 Task: Create a rule from the Routing list, Task moved to a section -> Set Priority in the project AgileDream , set the section as To-Do and set the priority of the task as  High
Action: Mouse moved to (838, 504)
Screenshot: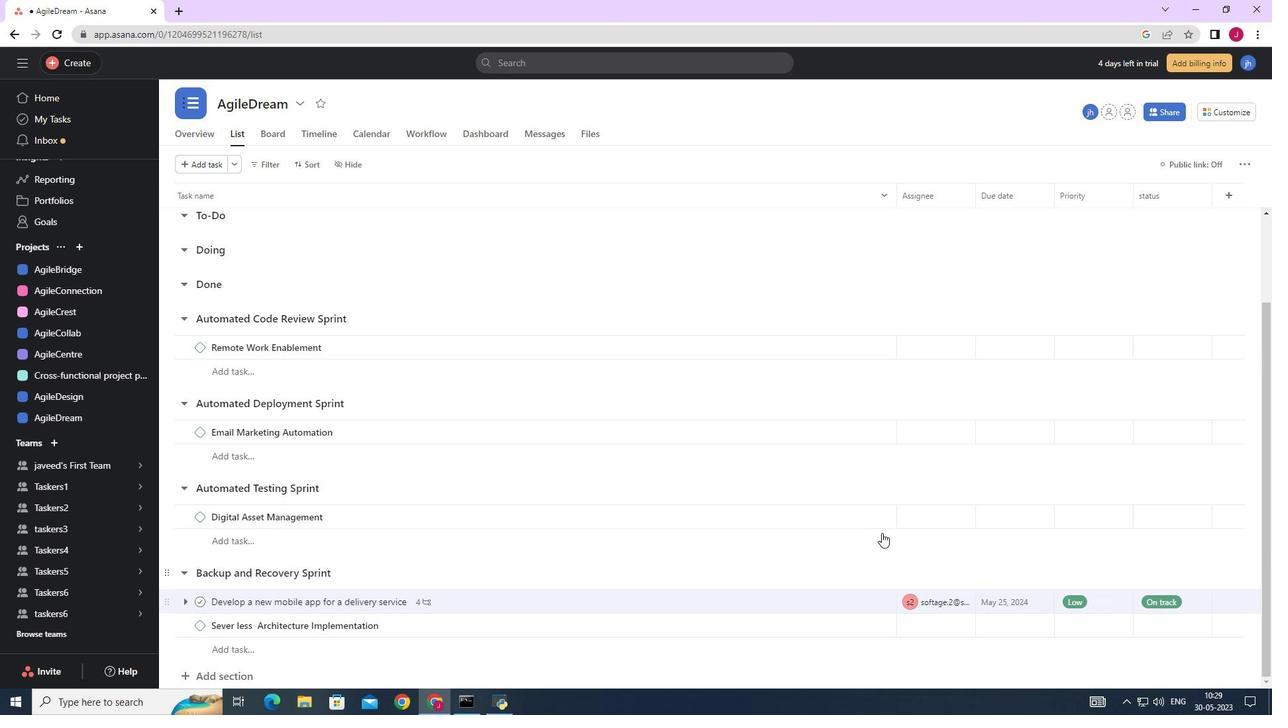 
Action: Mouse scrolled (838, 504) with delta (0, 0)
Screenshot: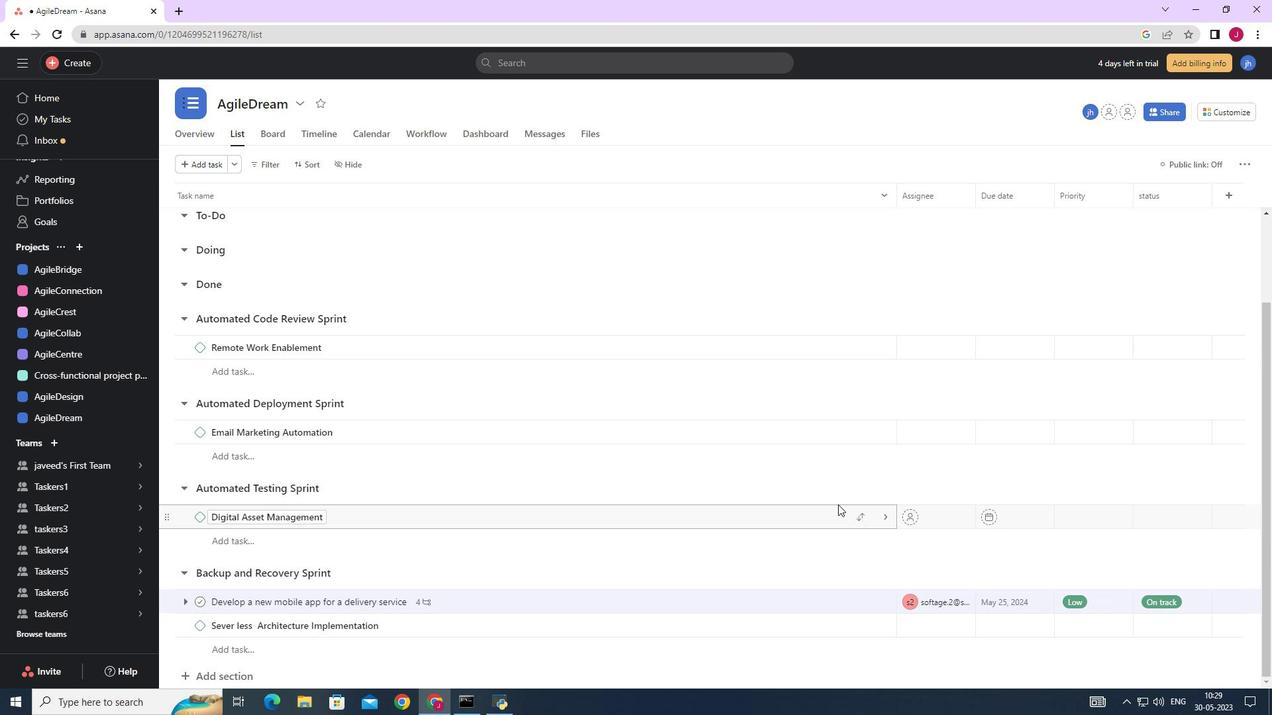 
Action: Mouse scrolled (838, 504) with delta (0, 0)
Screenshot: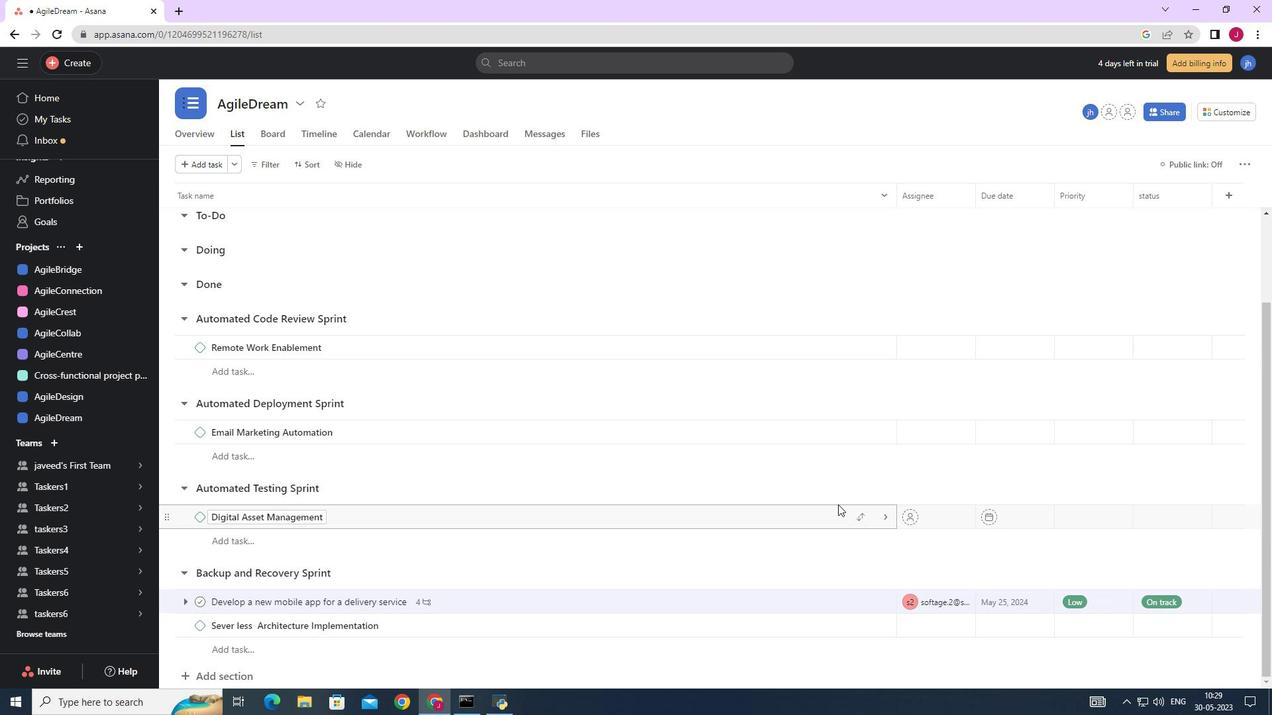 
Action: Mouse scrolled (838, 504) with delta (0, 0)
Screenshot: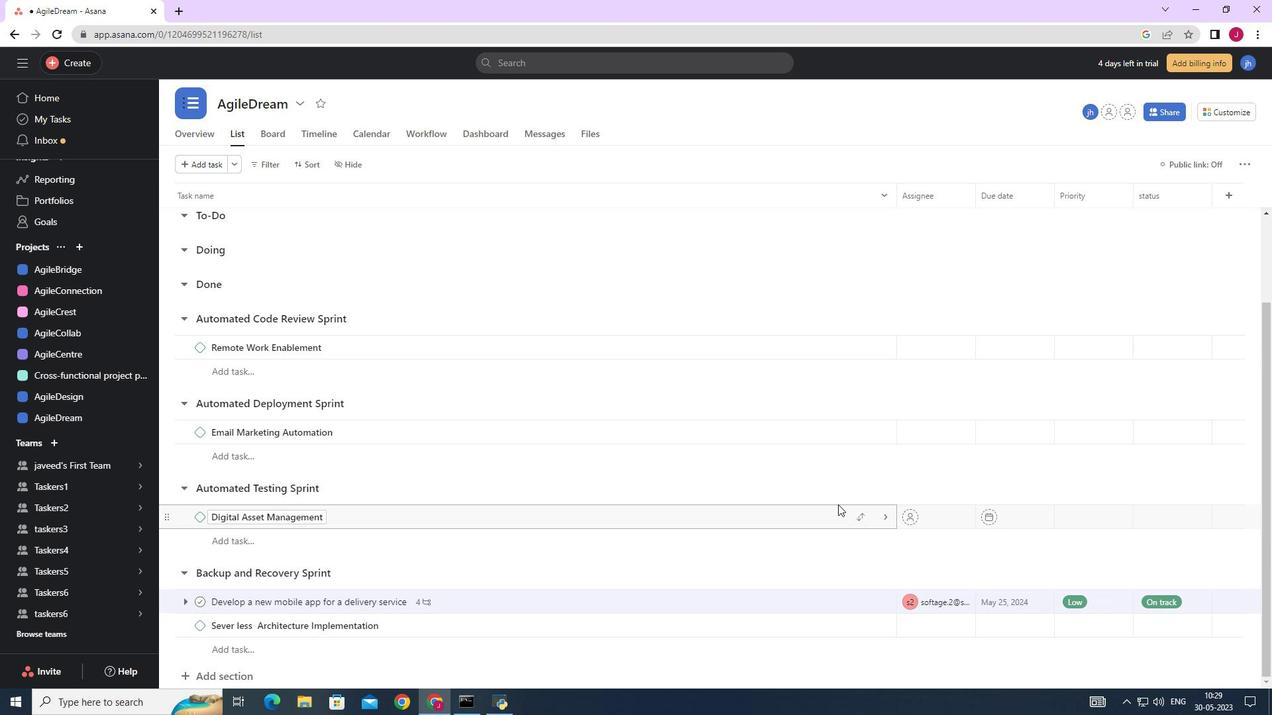 
Action: Mouse scrolled (838, 504) with delta (0, 0)
Screenshot: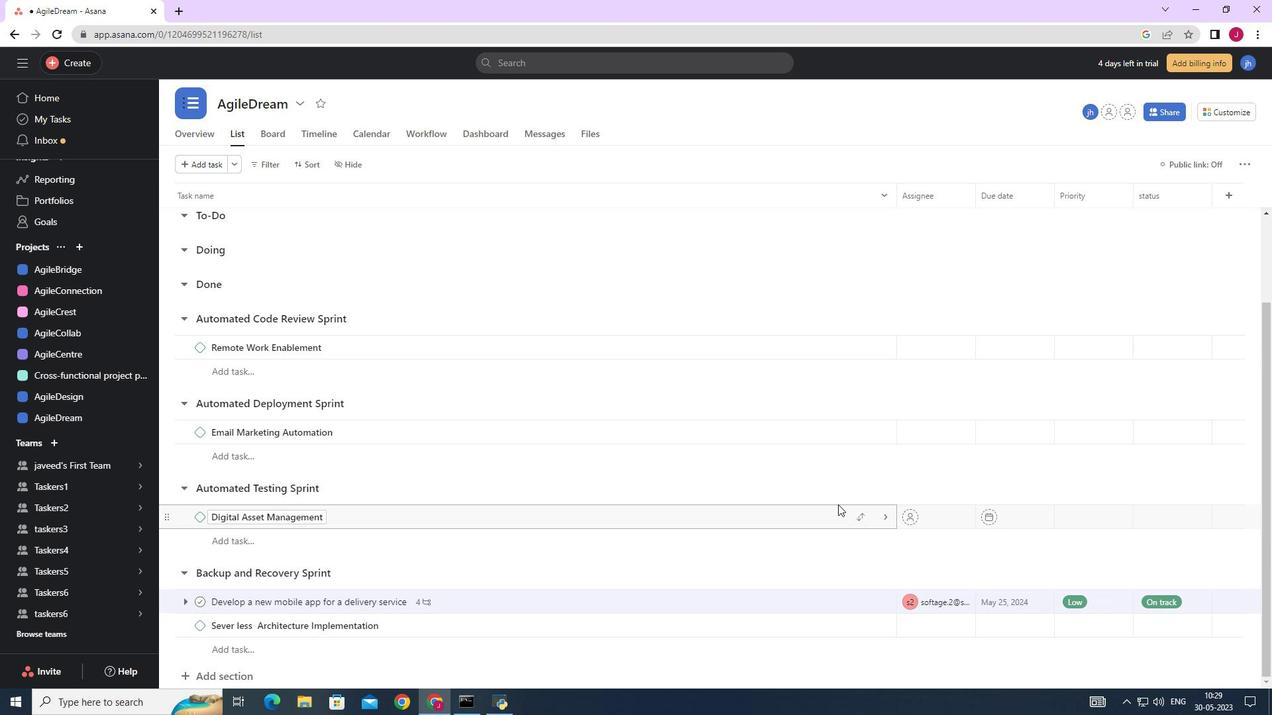 
Action: Mouse scrolled (838, 504) with delta (0, 0)
Screenshot: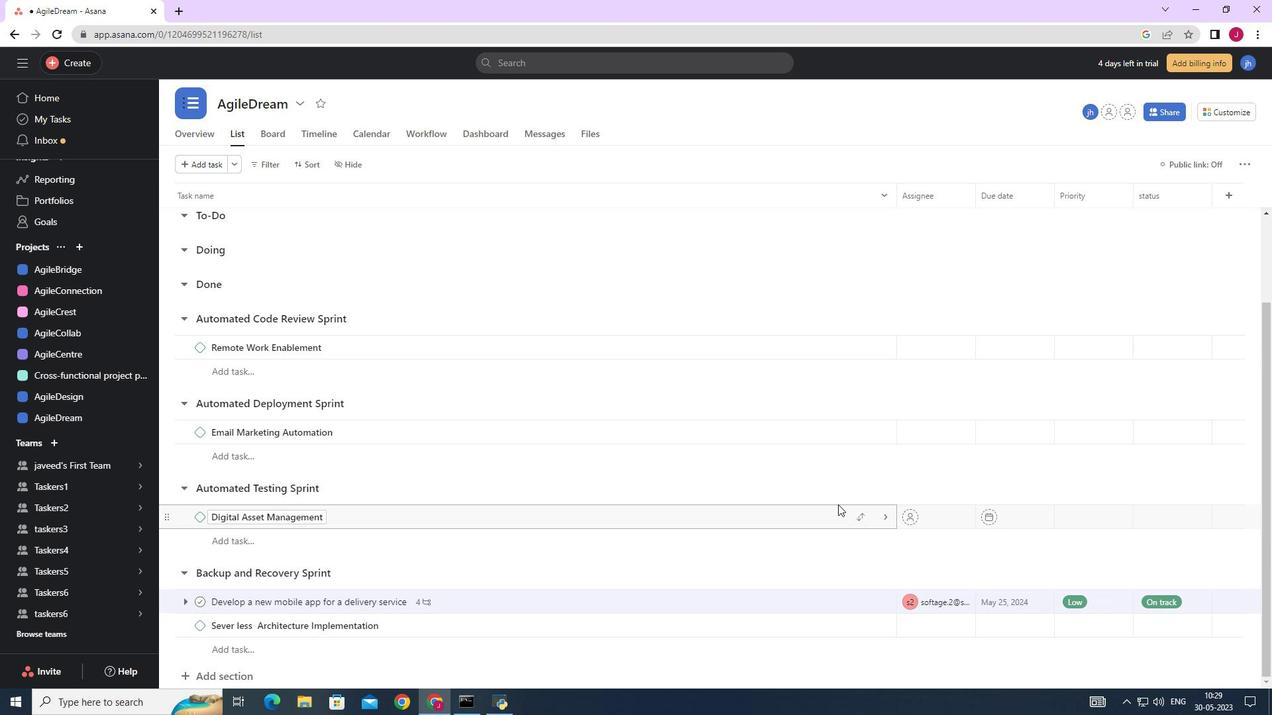 
Action: Mouse scrolled (838, 504) with delta (0, 0)
Screenshot: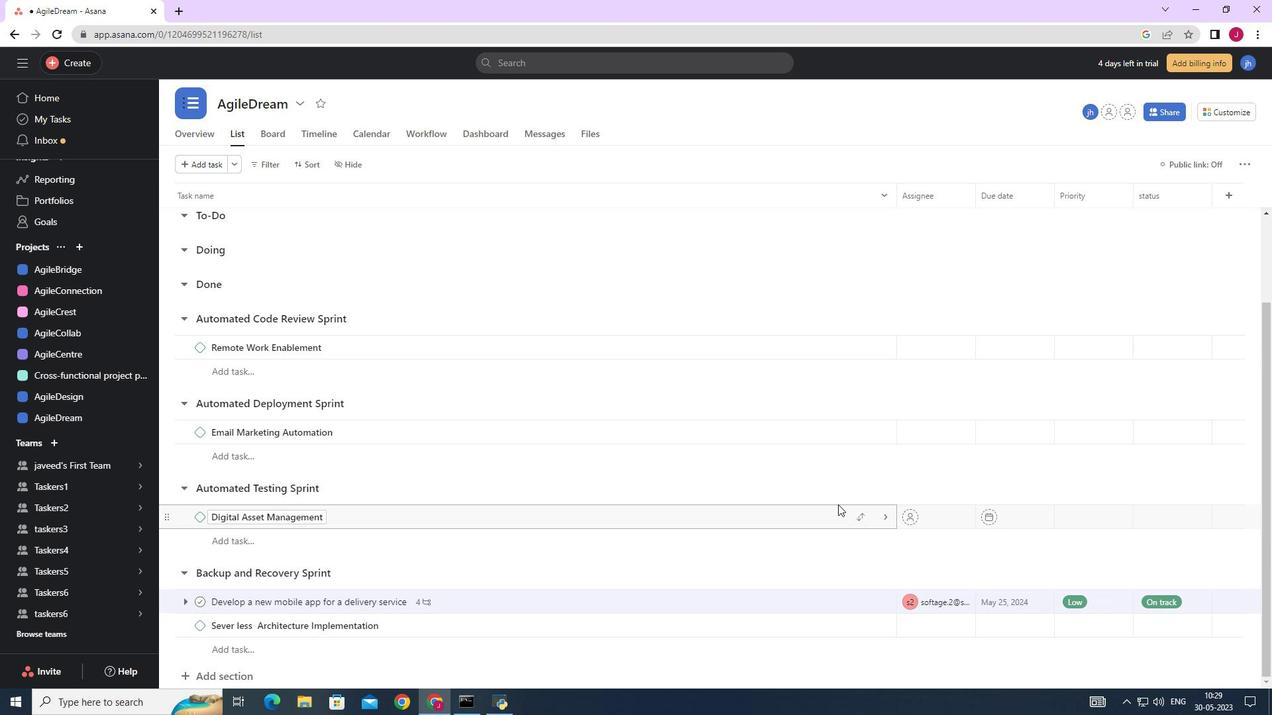
Action: Mouse moved to (1232, 105)
Screenshot: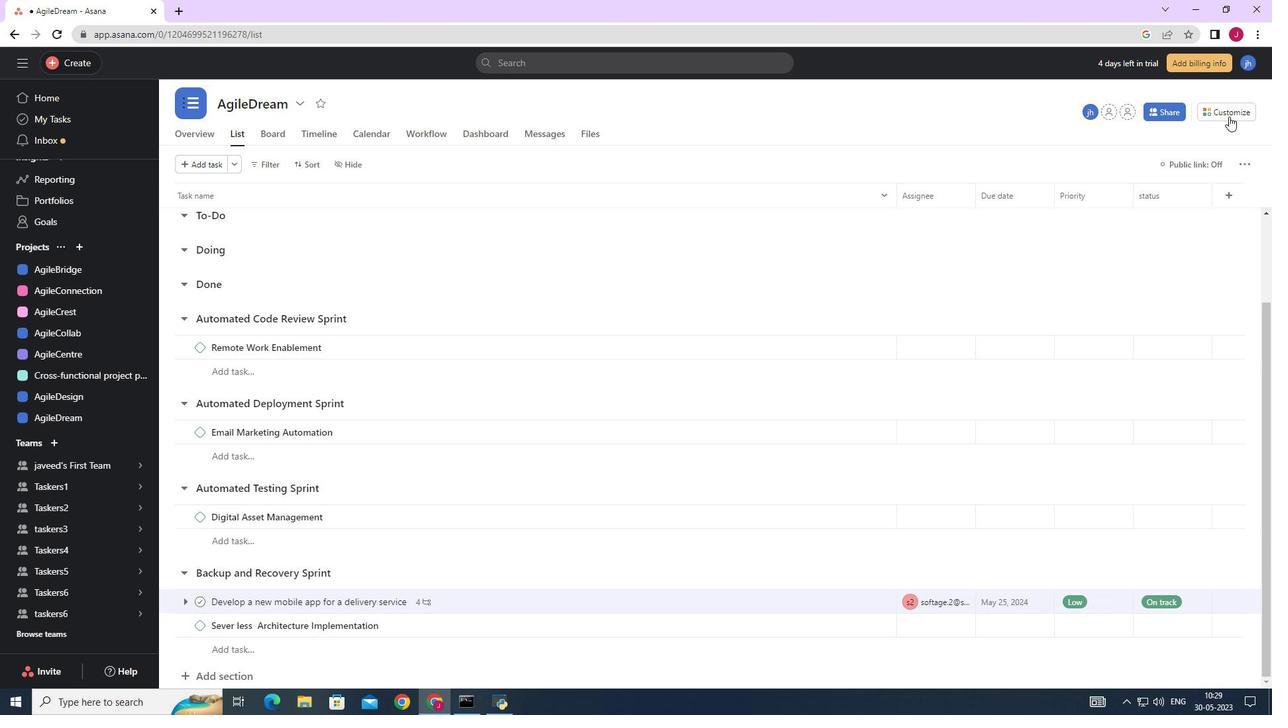 
Action: Mouse pressed left at (1232, 105)
Screenshot: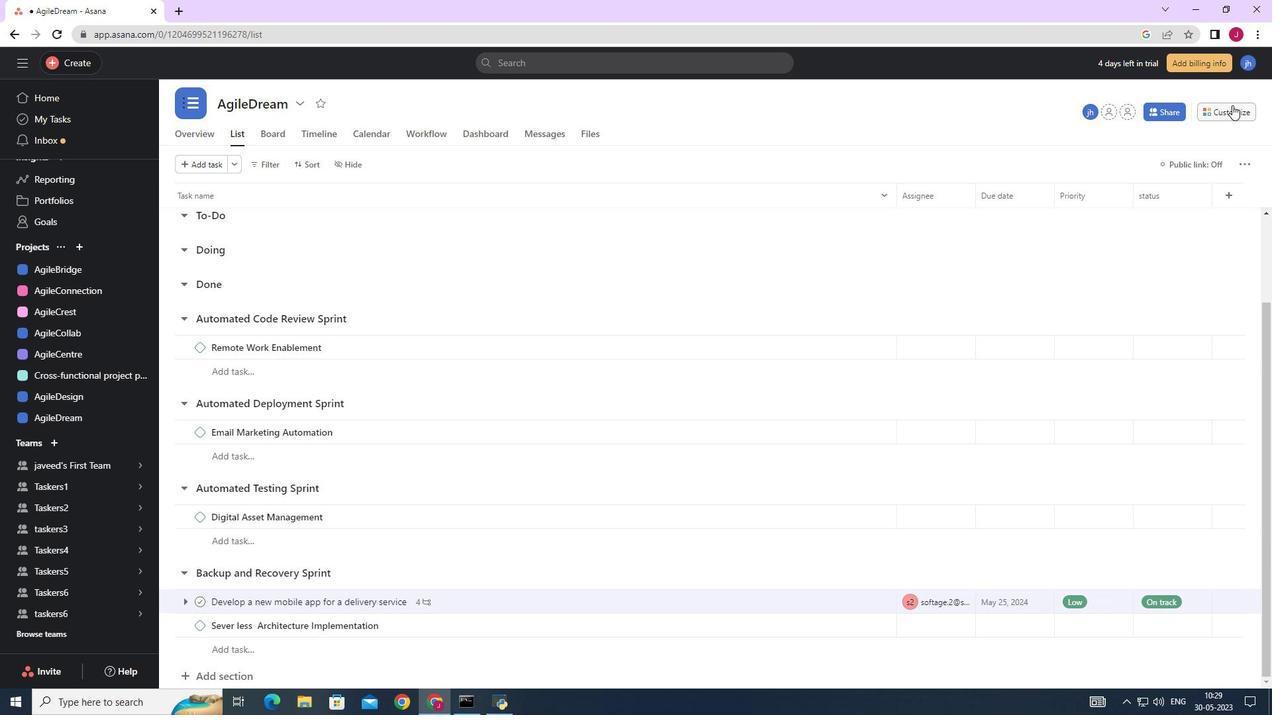 
Action: Mouse moved to (1003, 289)
Screenshot: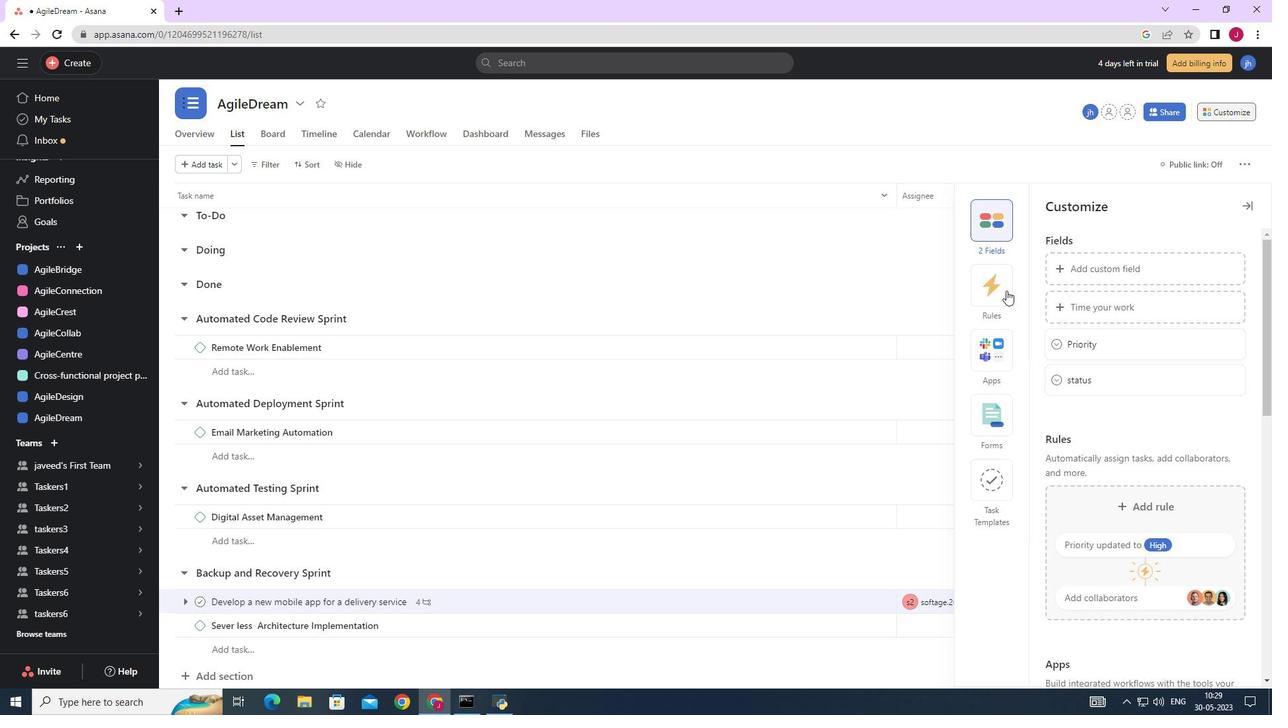 
Action: Mouse pressed left at (1003, 289)
Screenshot: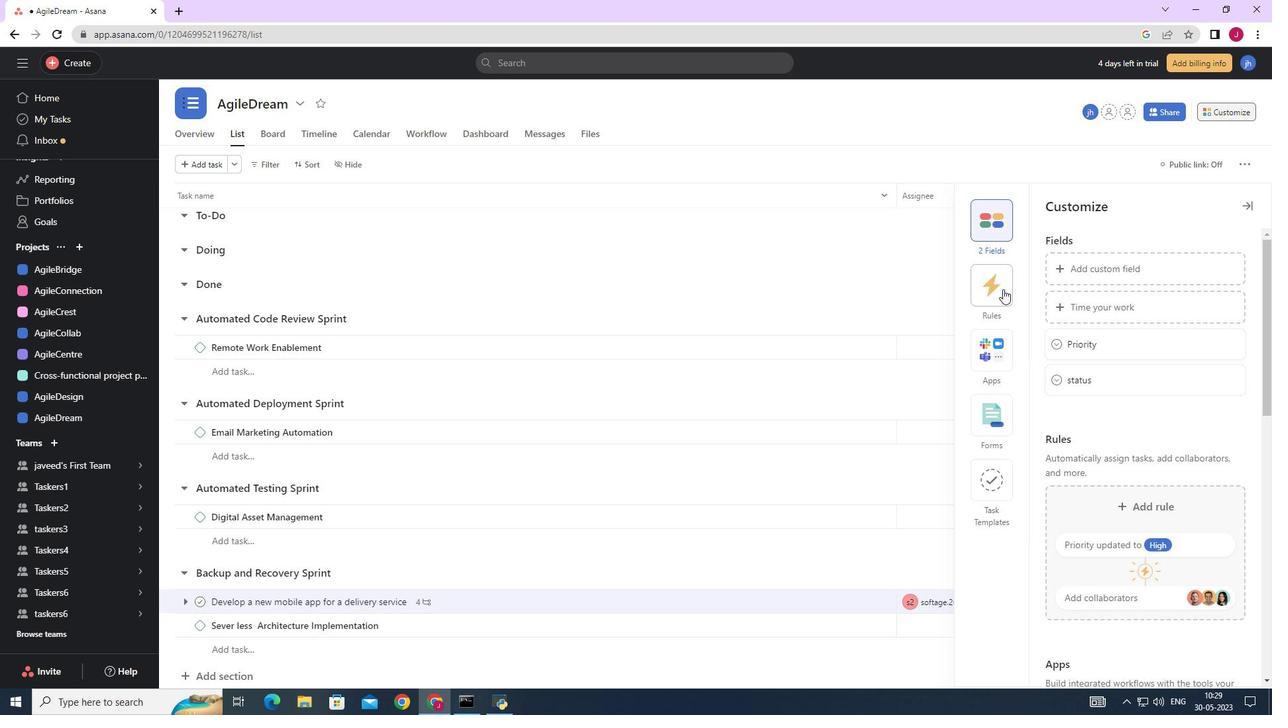 
Action: Mouse moved to (1147, 308)
Screenshot: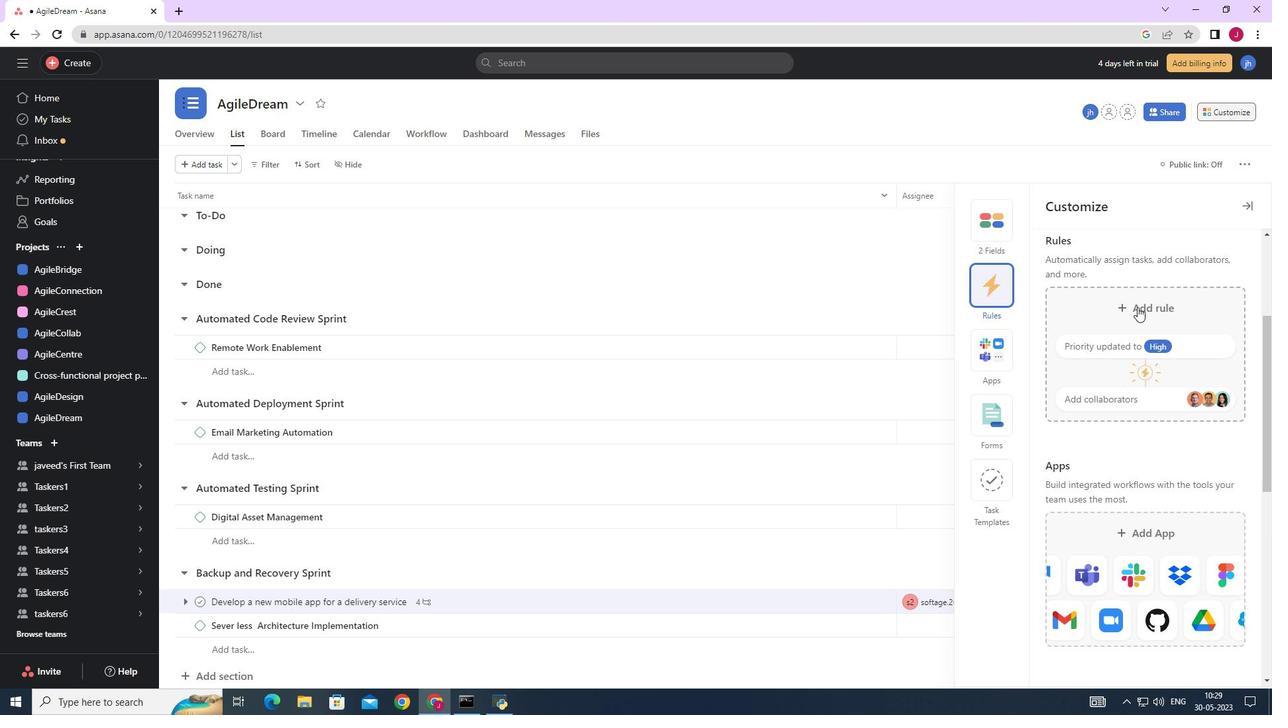 
Action: Mouse pressed left at (1147, 308)
Screenshot: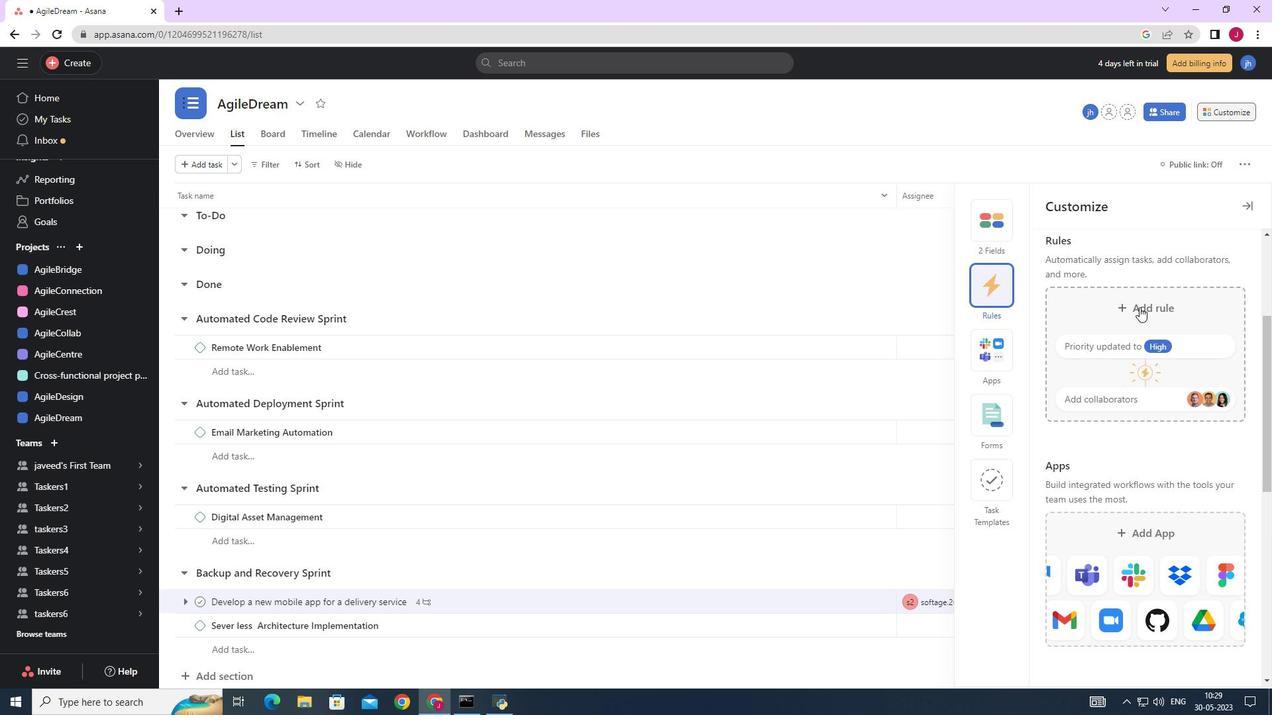 
Action: Mouse moved to (263, 176)
Screenshot: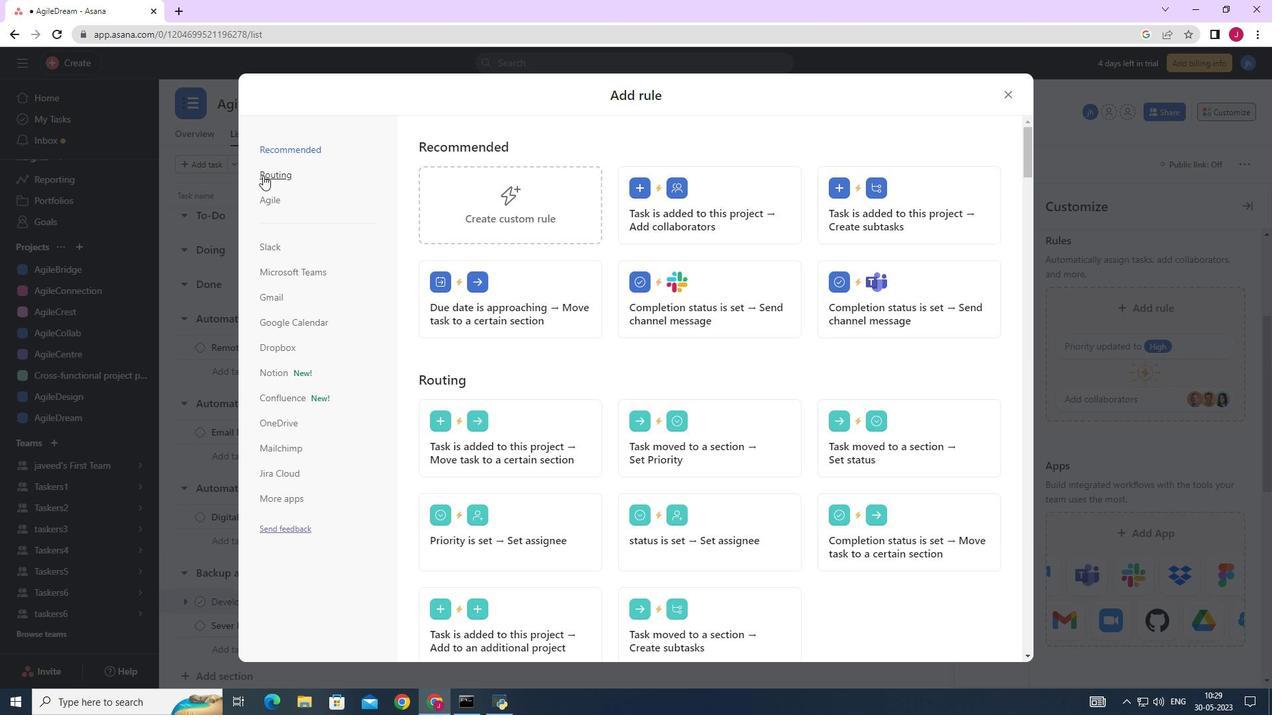 
Action: Mouse pressed left at (263, 176)
Screenshot: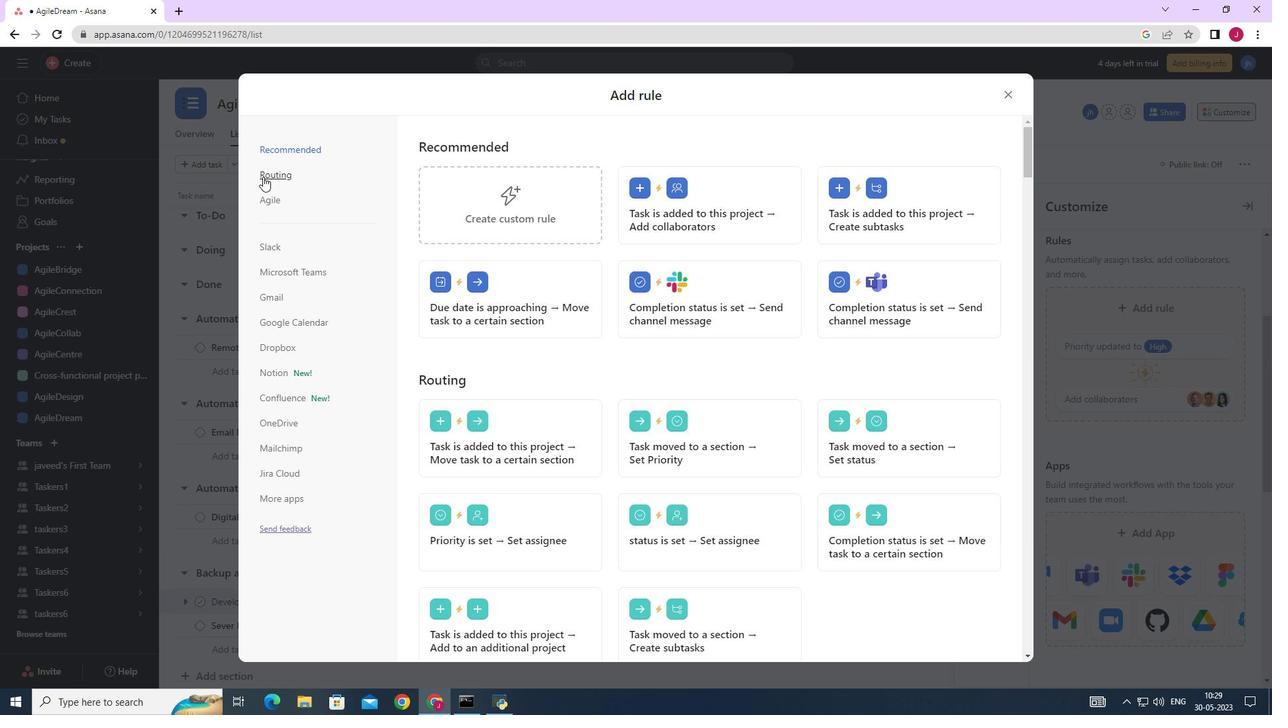 
Action: Mouse moved to (705, 206)
Screenshot: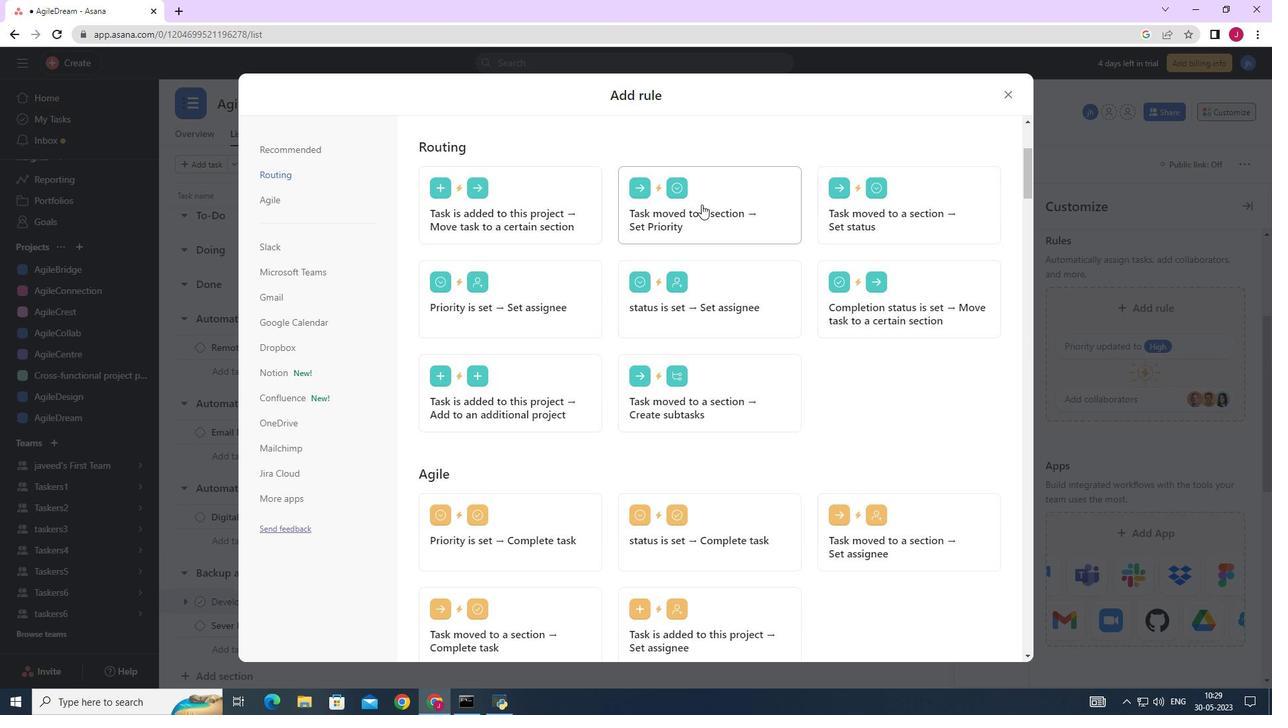
Action: Mouse scrolled (705, 205) with delta (0, 0)
Screenshot: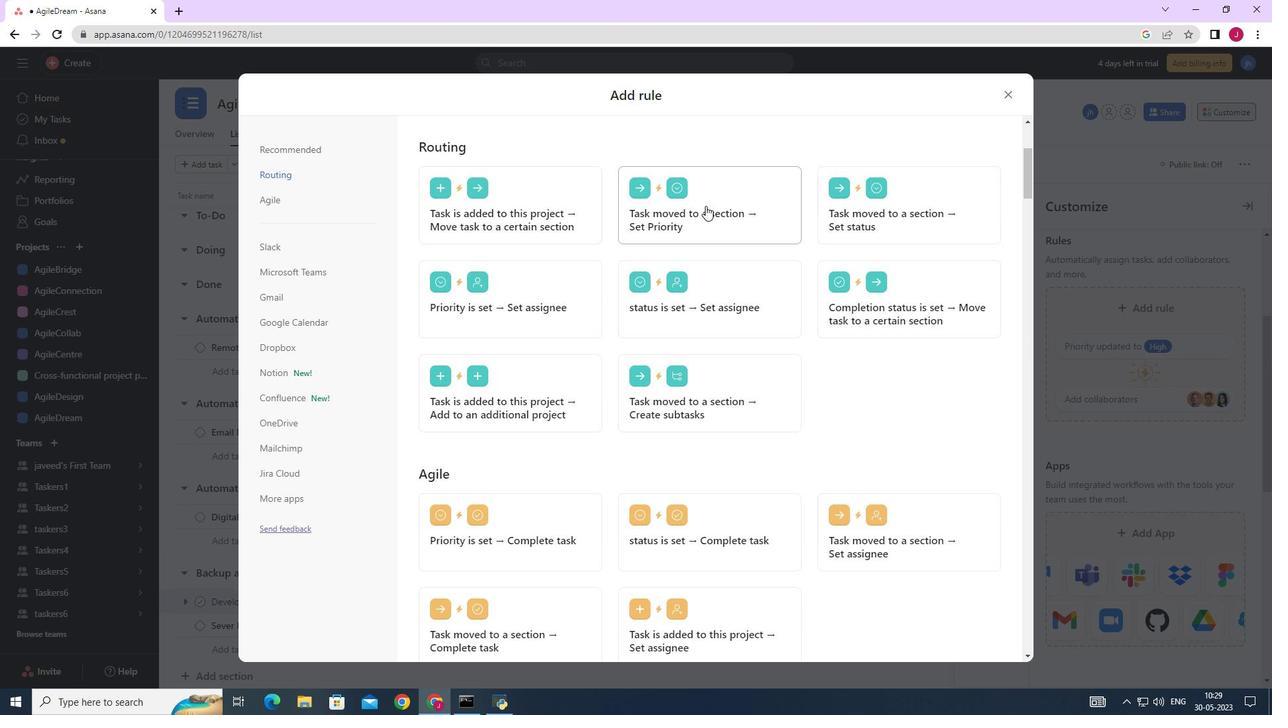 
Action: Mouse scrolled (705, 205) with delta (0, 0)
Screenshot: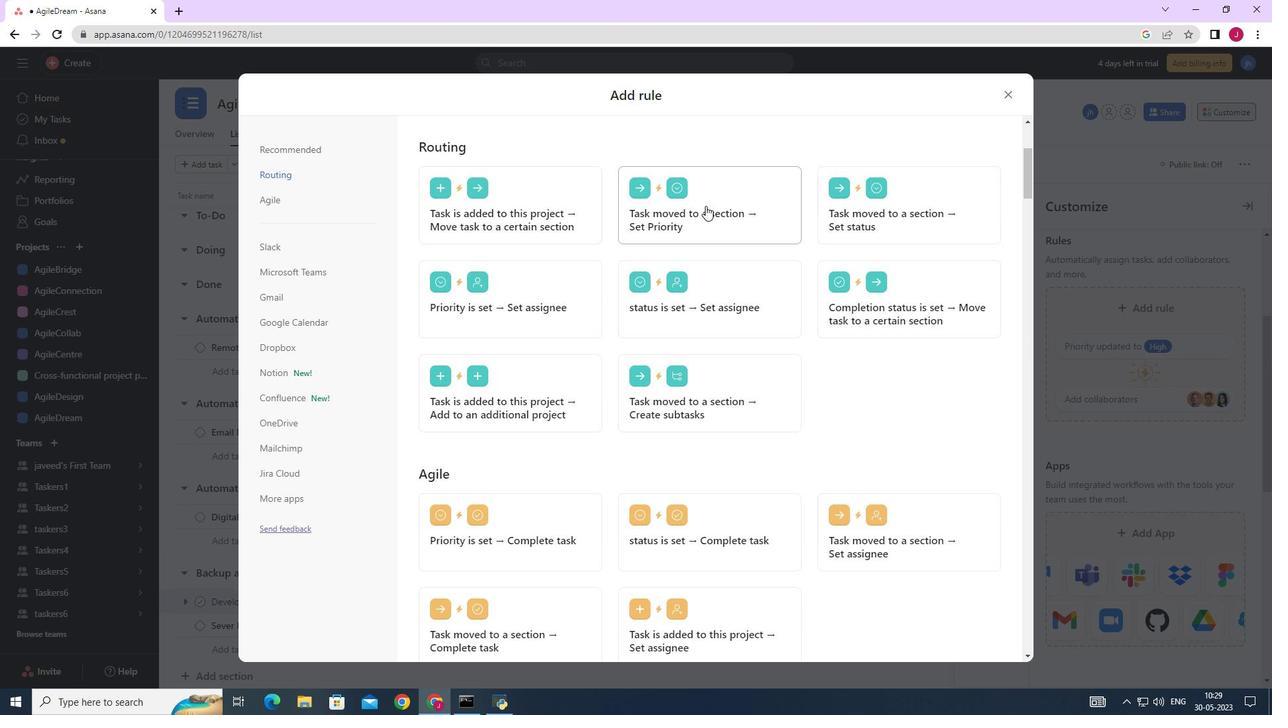 
Action: Mouse scrolled (705, 206) with delta (0, 0)
Screenshot: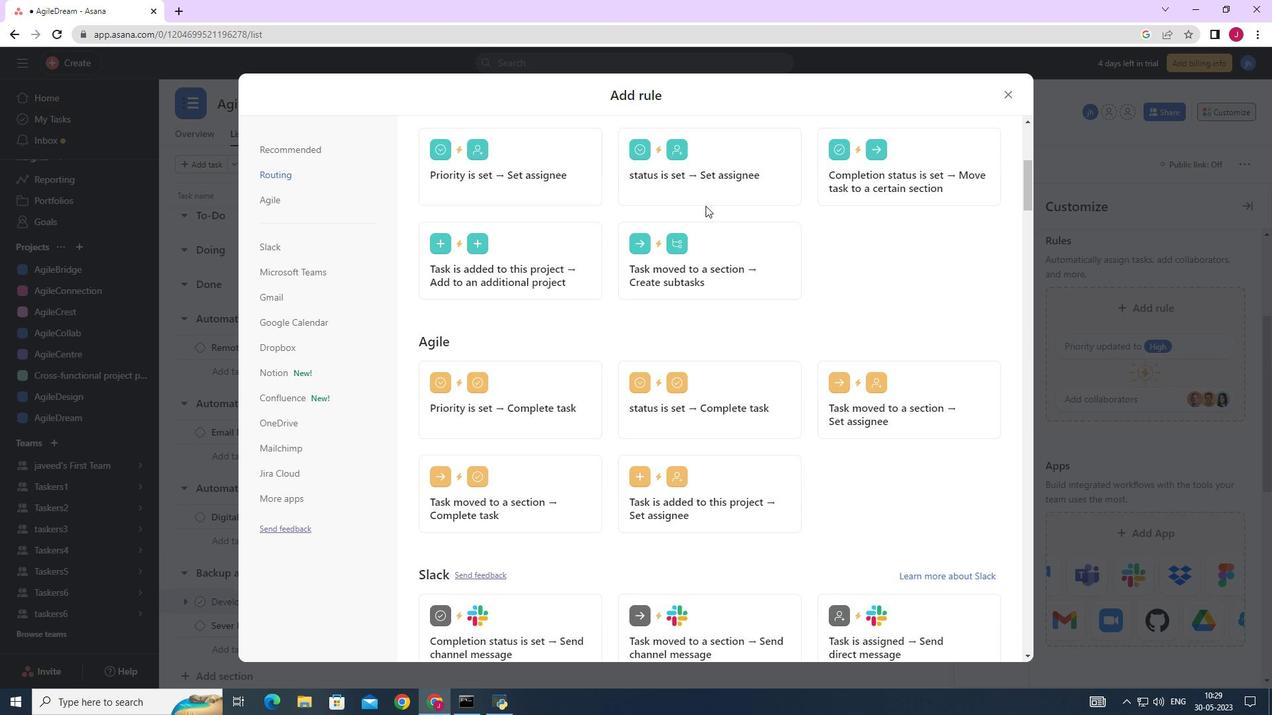 
Action: Mouse moved to (716, 143)
Screenshot: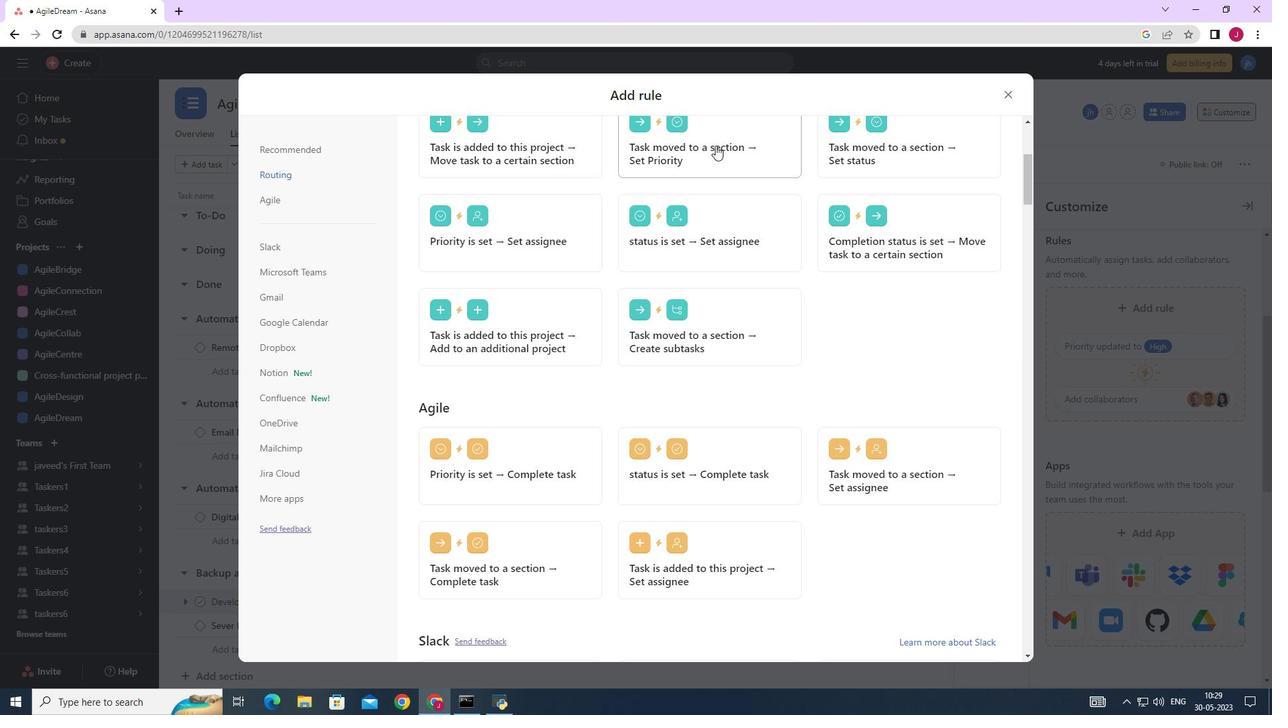 
Action: Mouse pressed left at (716, 143)
Screenshot: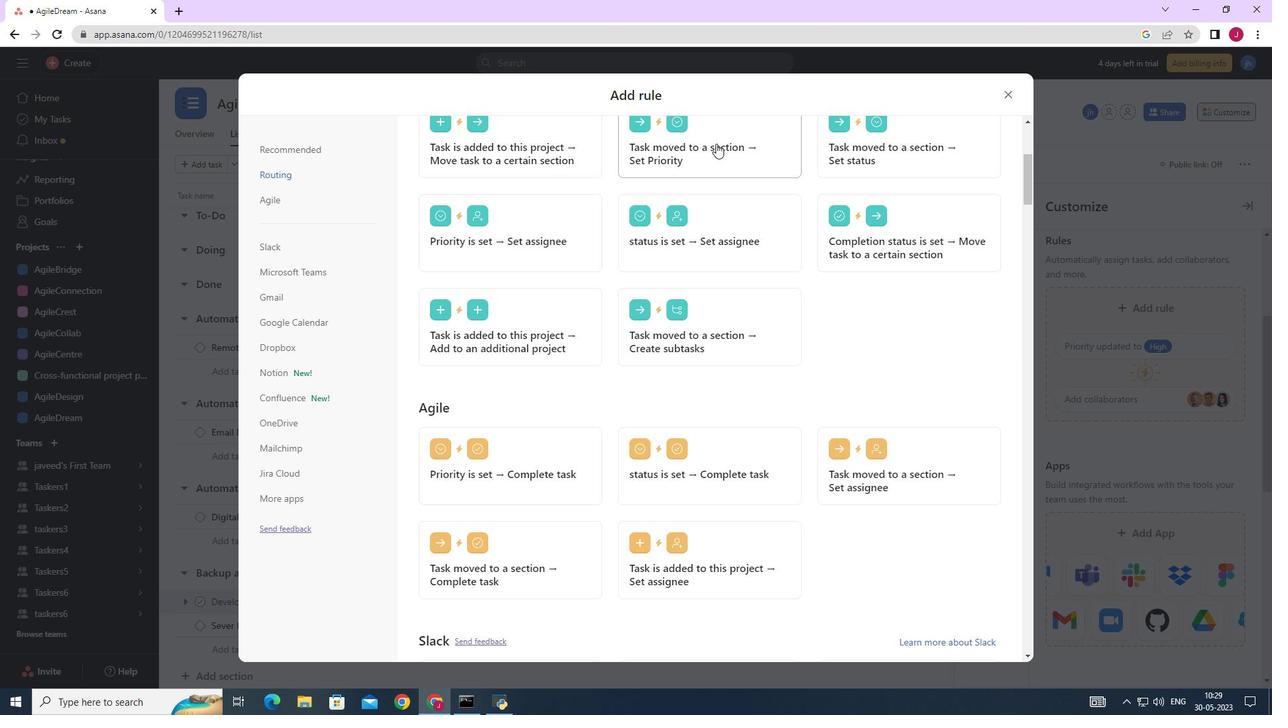 
Action: Mouse moved to (501, 343)
Screenshot: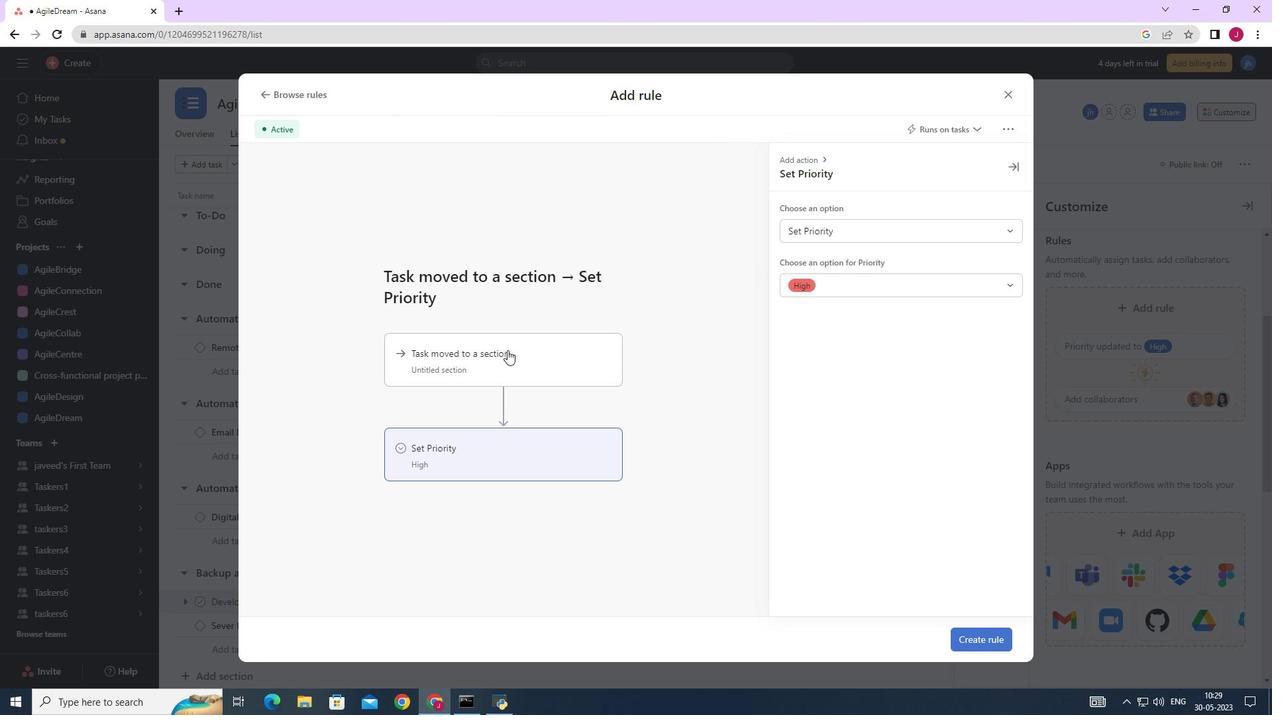 
Action: Mouse pressed left at (501, 343)
Screenshot: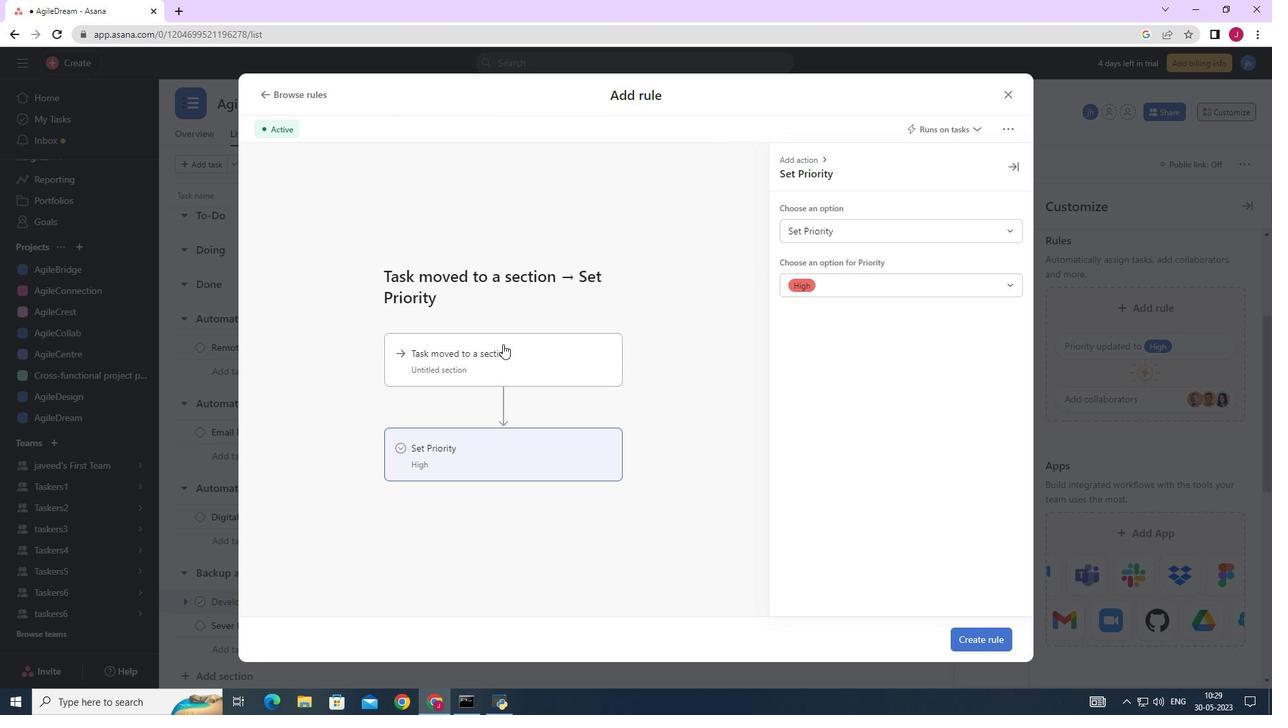 
Action: Mouse moved to (860, 223)
Screenshot: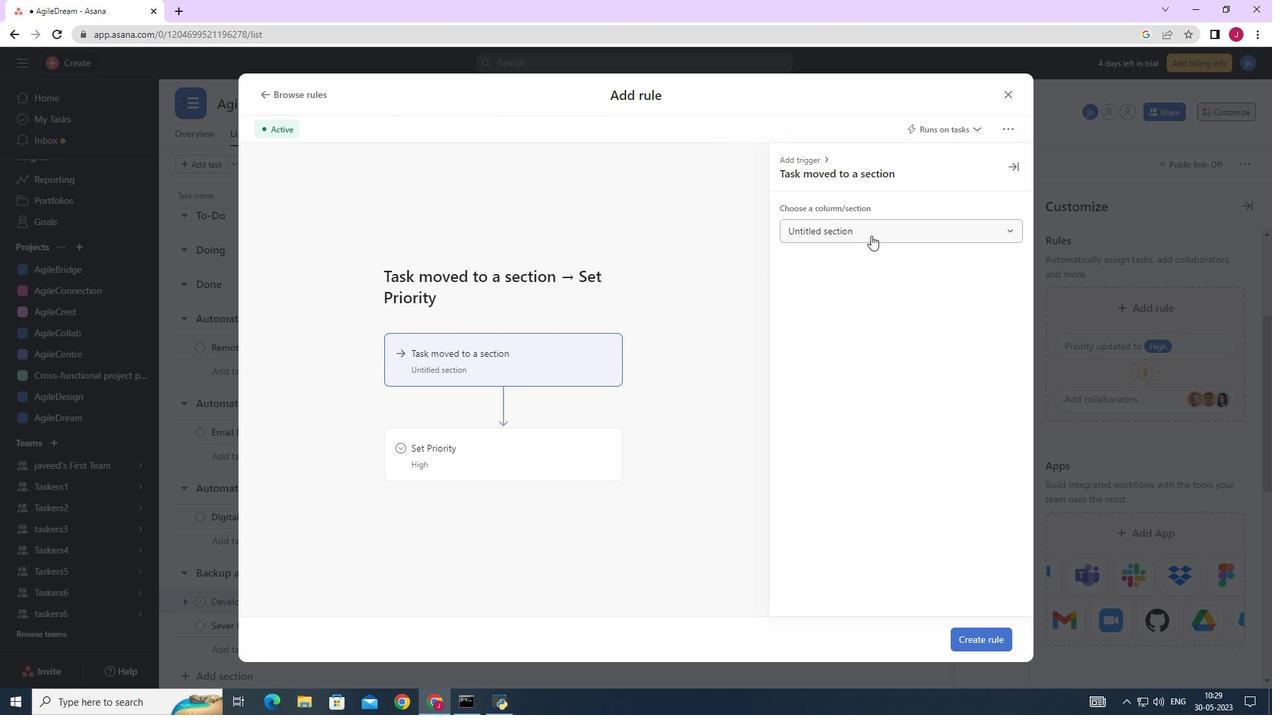 
Action: Mouse pressed left at (860, 223)
Screenshot: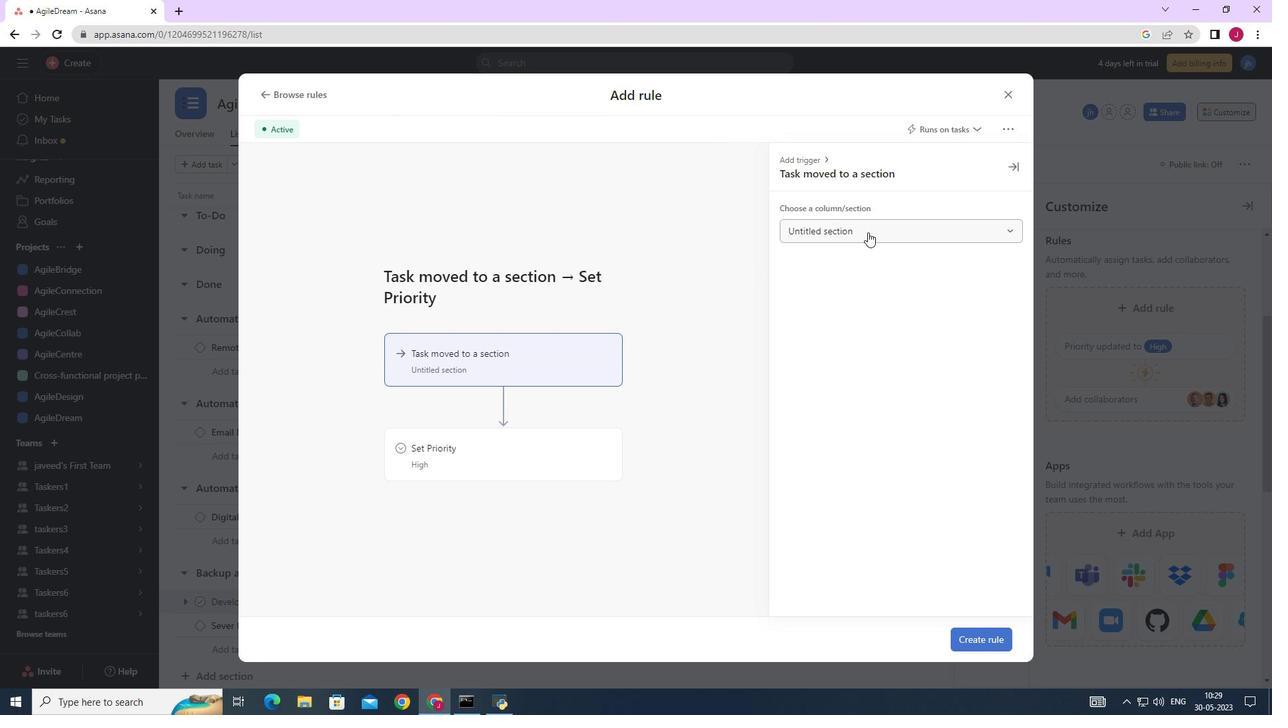 
Action: Mouse moved to (827, 281)
Screenshot: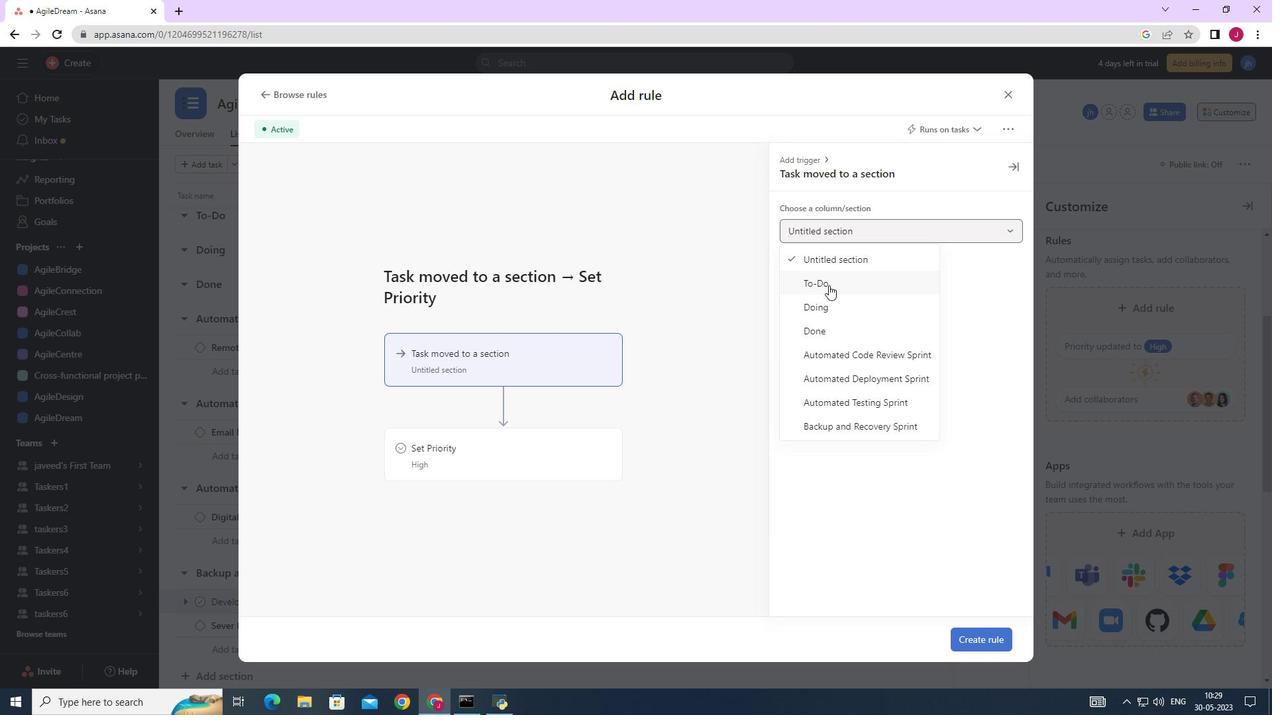 
Action: Mouse pressed left at (827, 281)
Screenshot: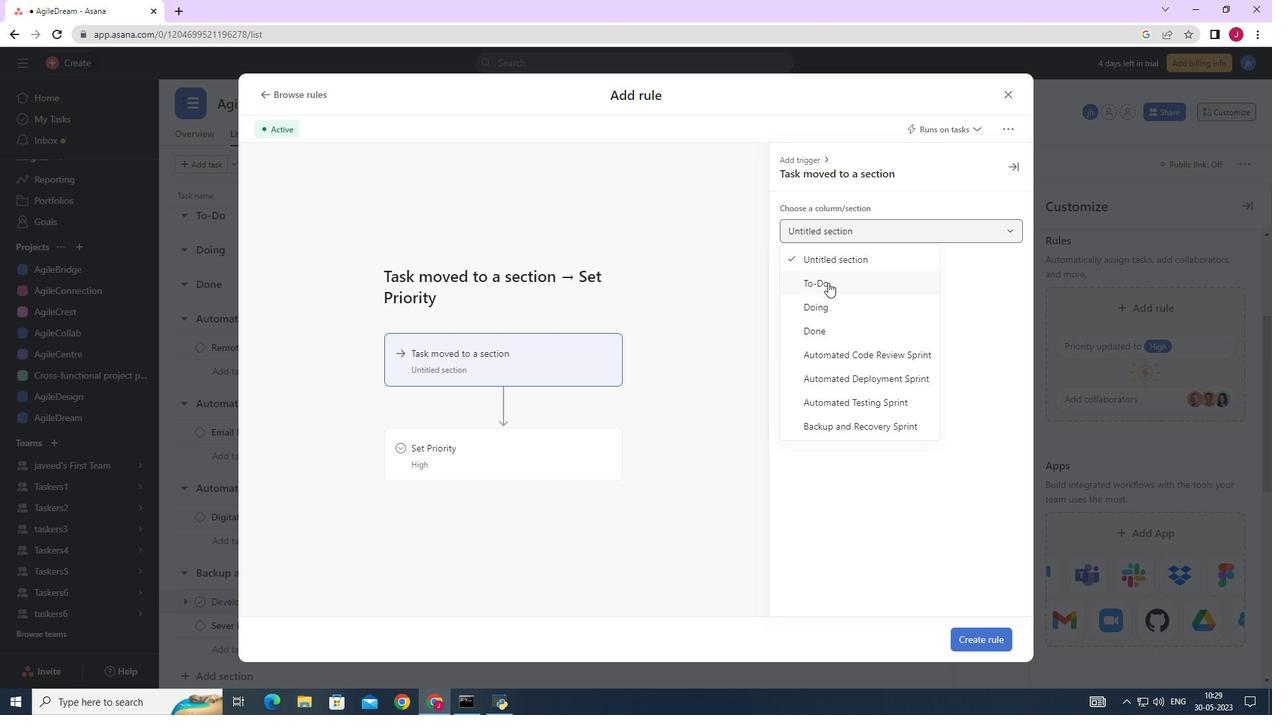 
Action: Mouse moved to (744, 335)
Screenshot: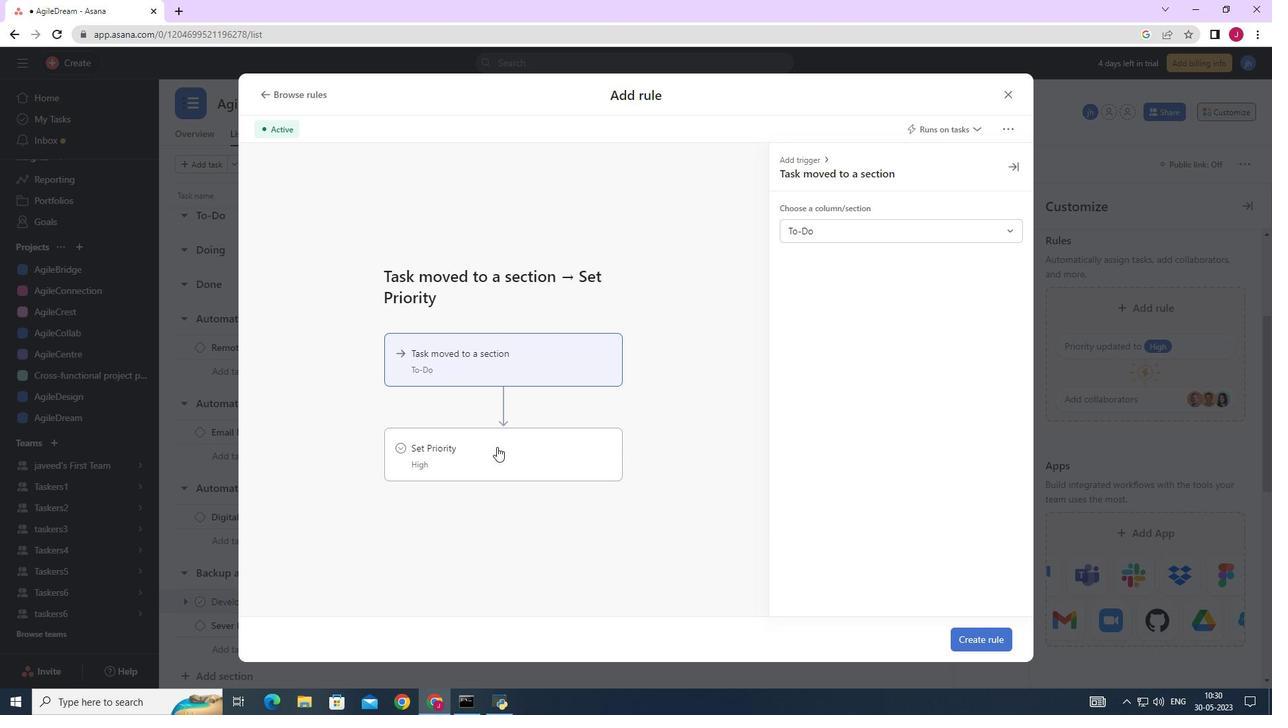 
Action: Mouse pressed left at (496, 447)
Screenshot: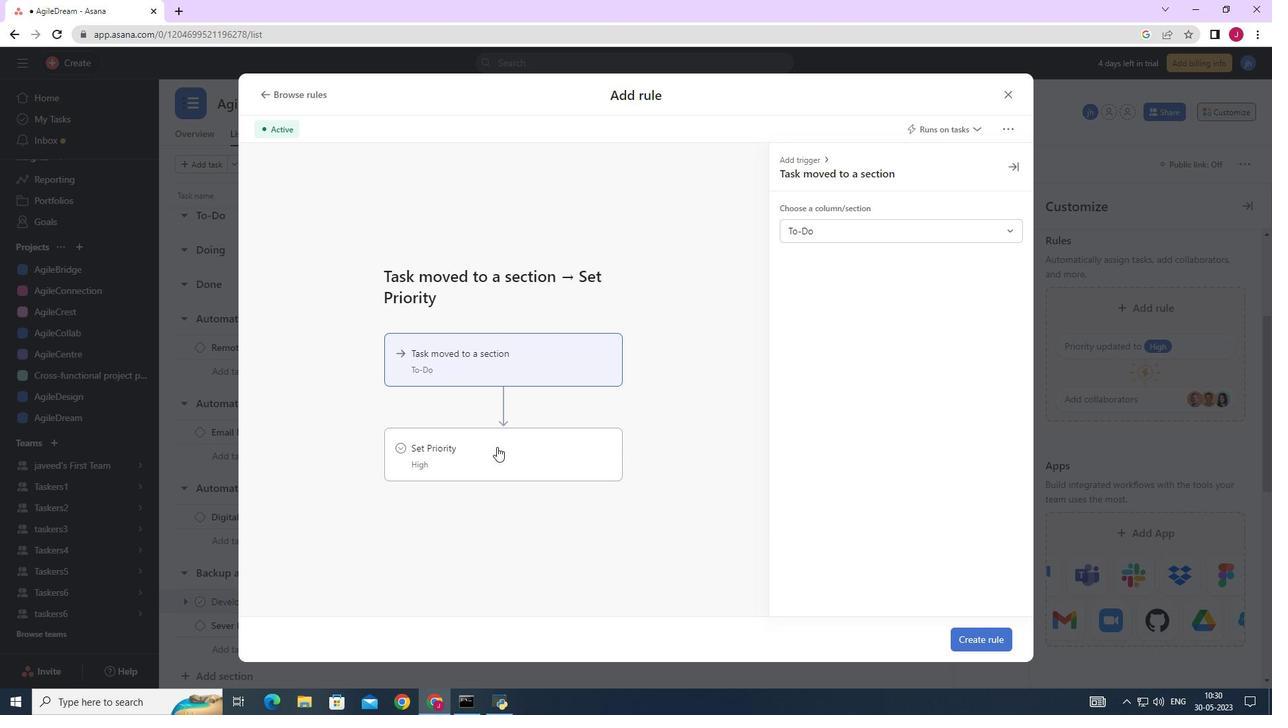 
Action: Mouse moved to (844, 288)
Screenshot: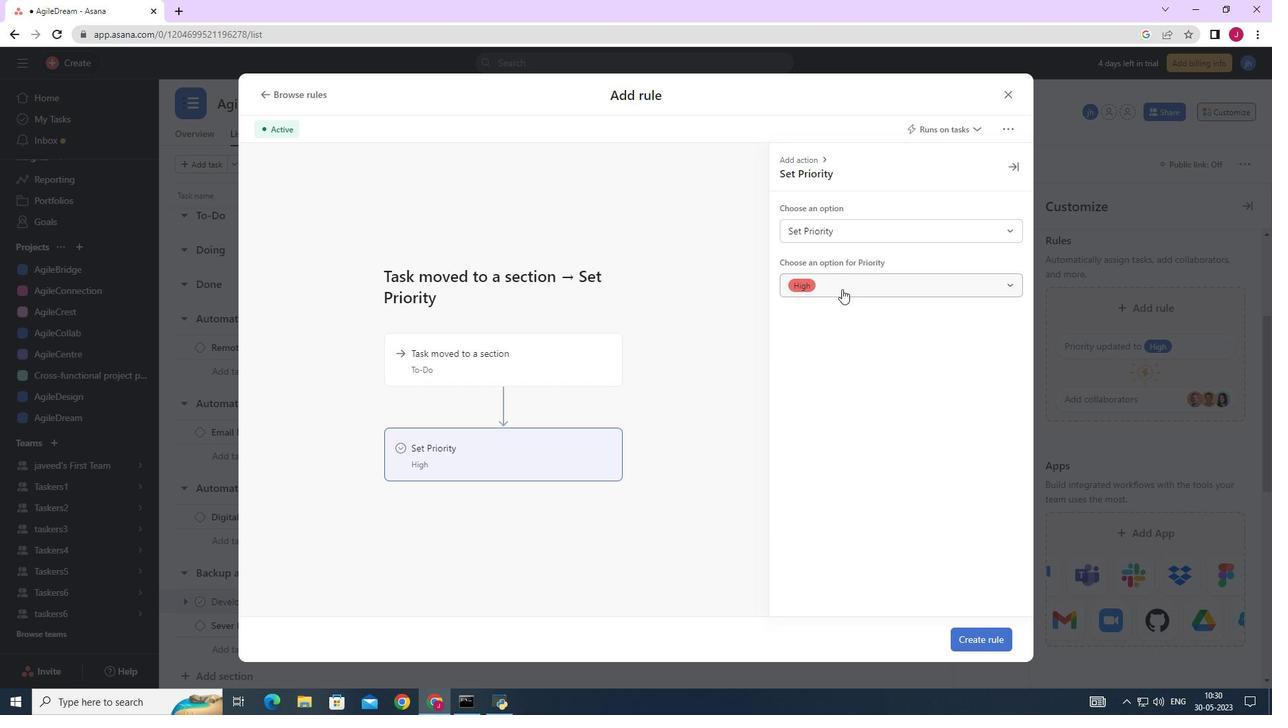 
Action: Mouse pressed left at (844, 288)
Screenshot: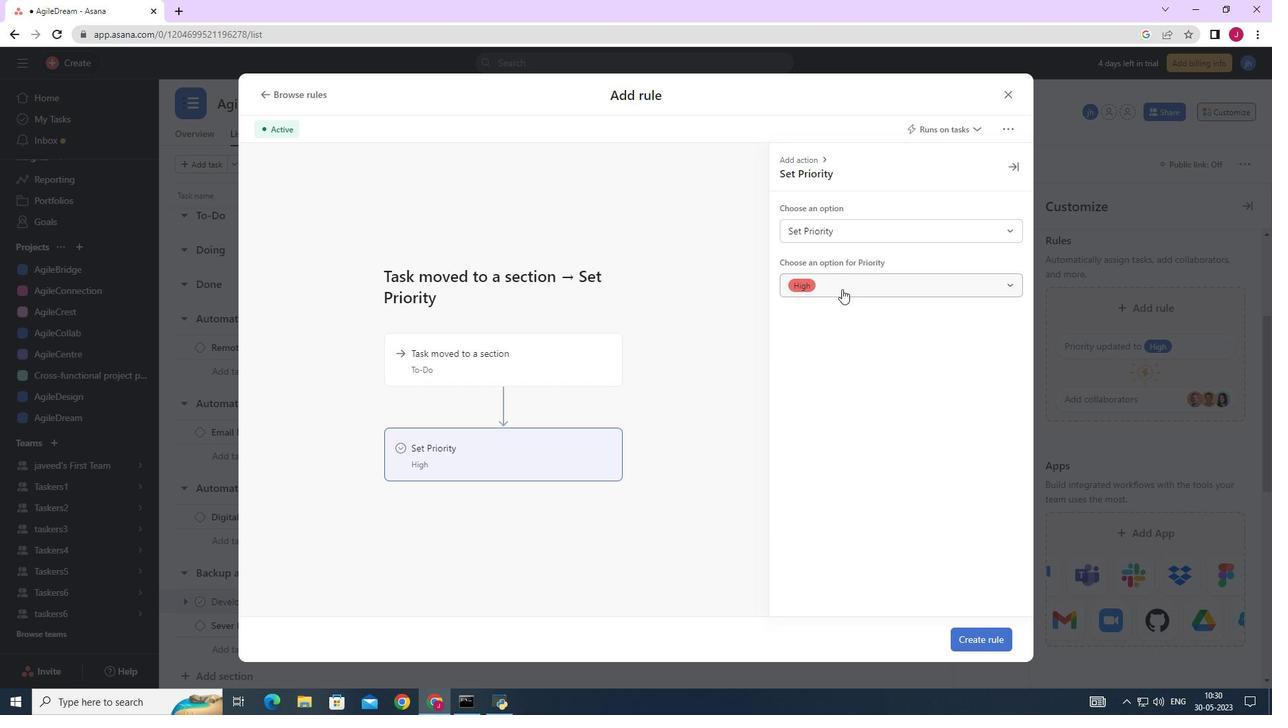 
Action: Mouse moved to (819, 302)
Screenshot: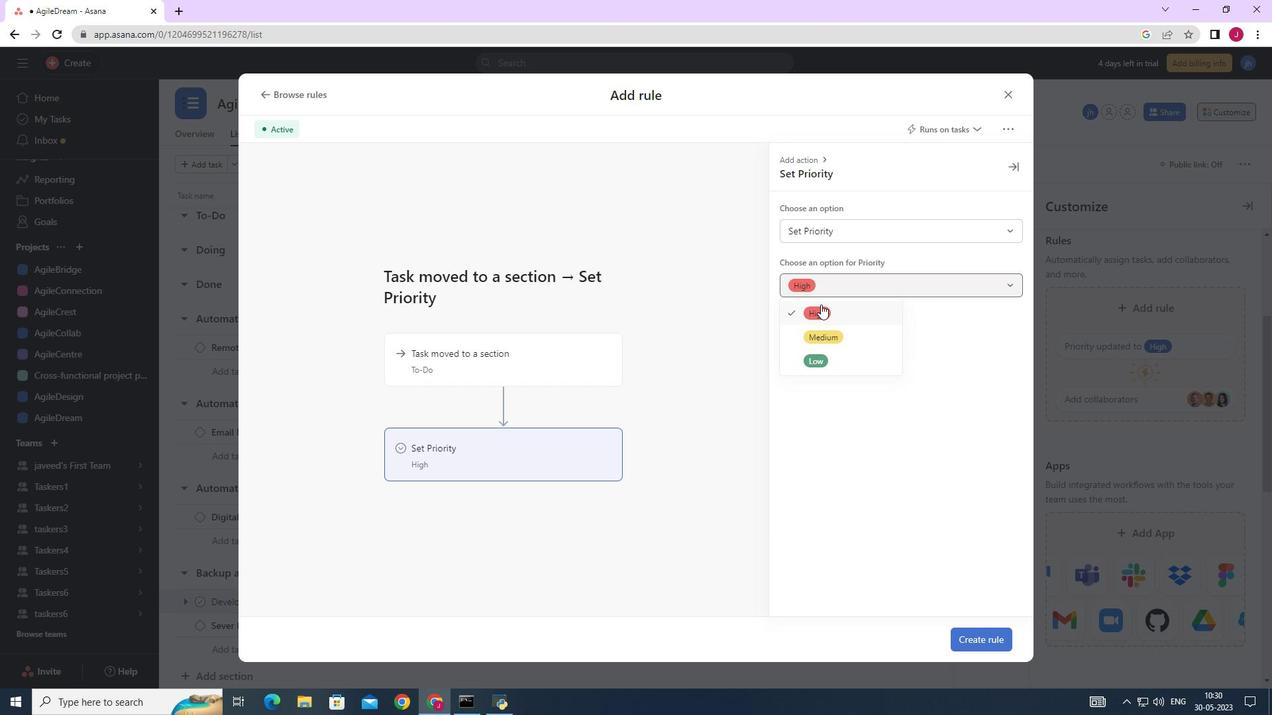 
Action: Mouse pressed left at (819, 302)
Screenshot: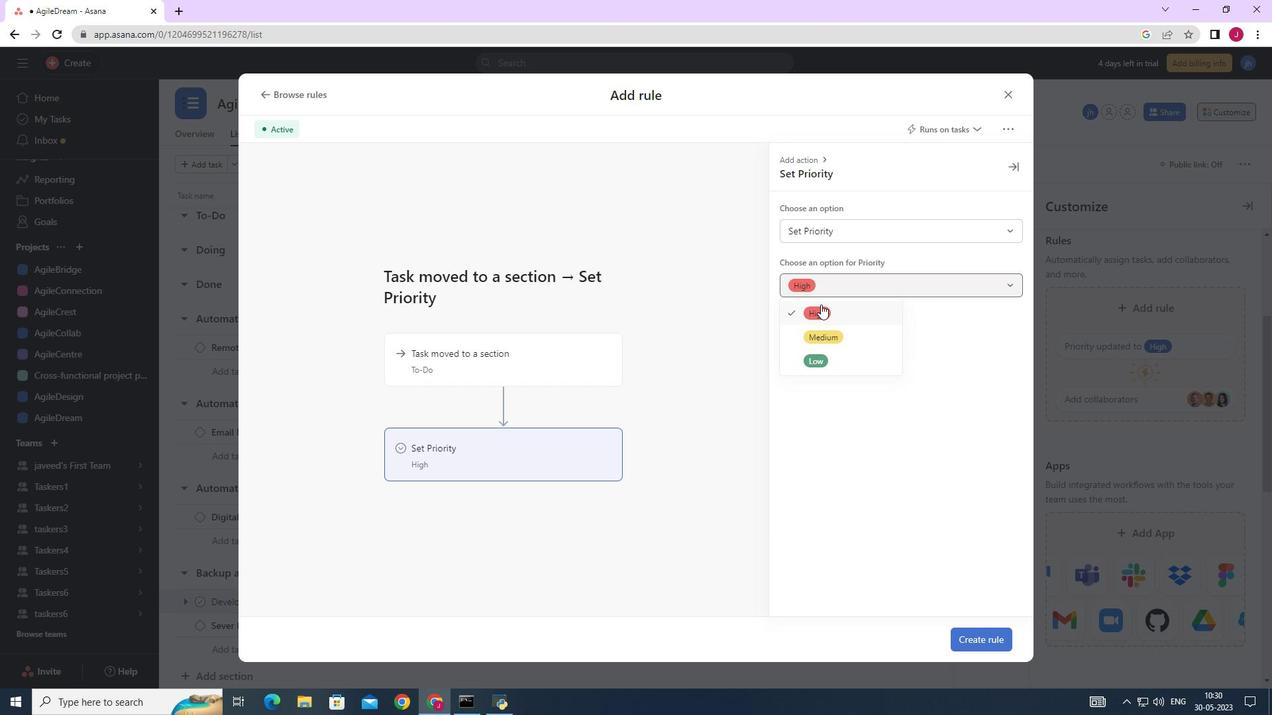 
Action: Mouse moved to (843, 531)
Screenshot: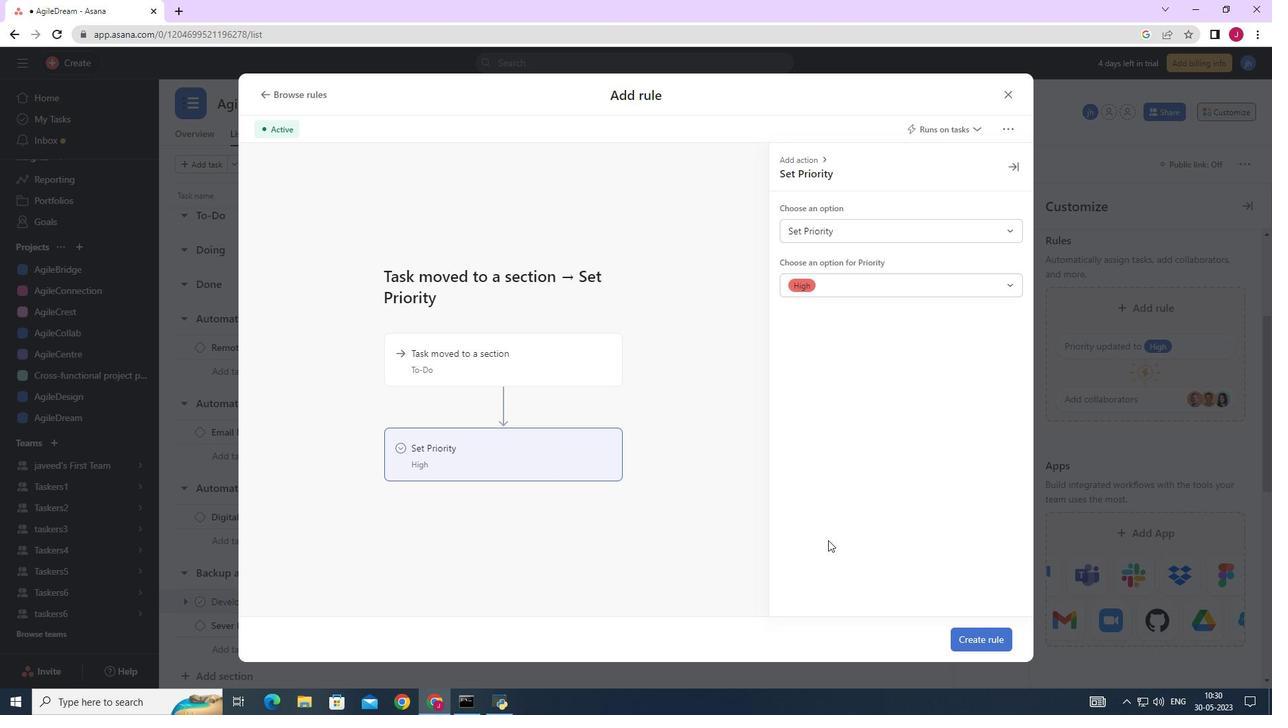 
Action: Mouse scrolled (843, 530) with delta (0, 0)
Screenshot: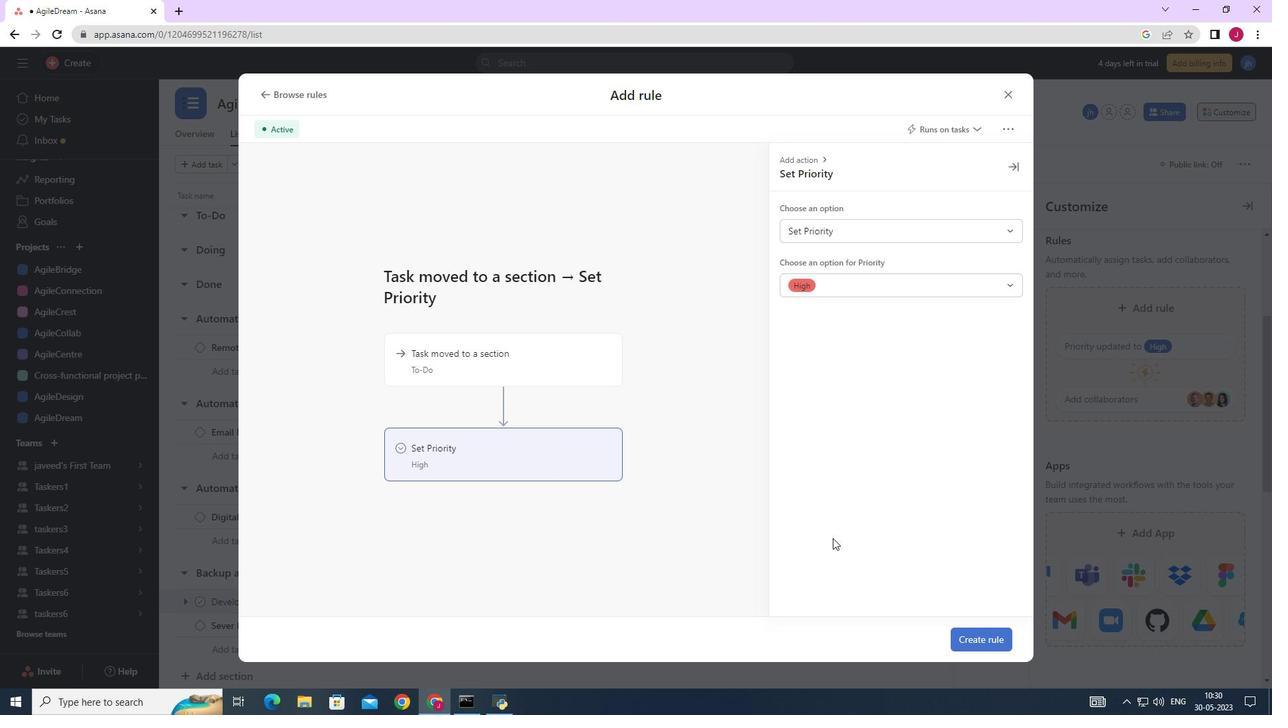 
Action: Mouse moved to (844, 530)
Screenshot: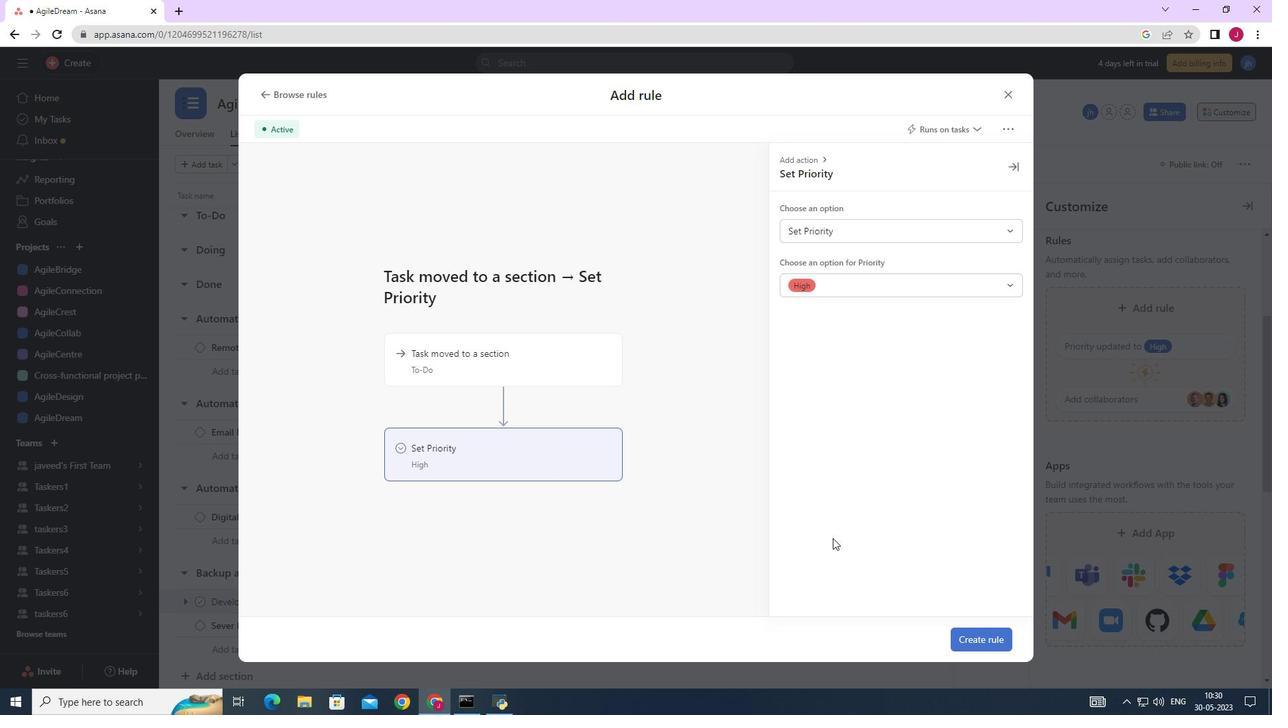 
Action: Mouse scrolled (844, 530) with delta (0, 0)
Screenshot: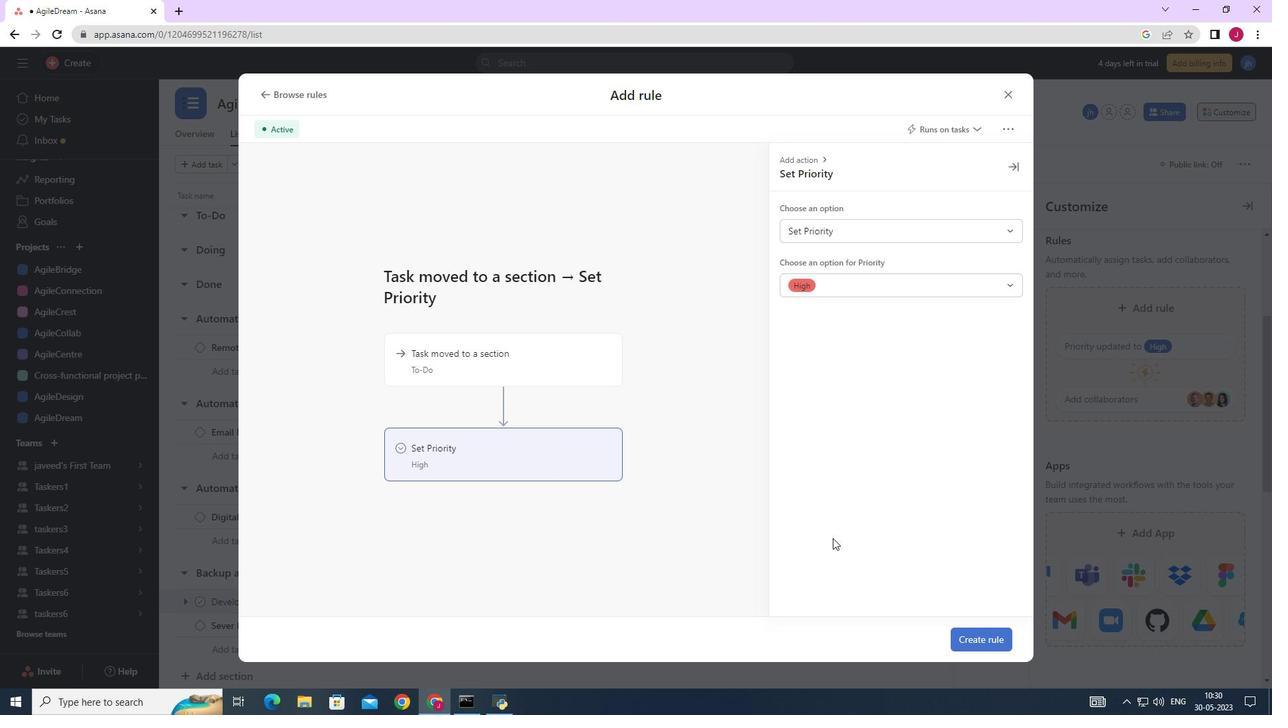 
Action: Mouse scrolled (844, 530) with delta (0, 0)
Screenshot: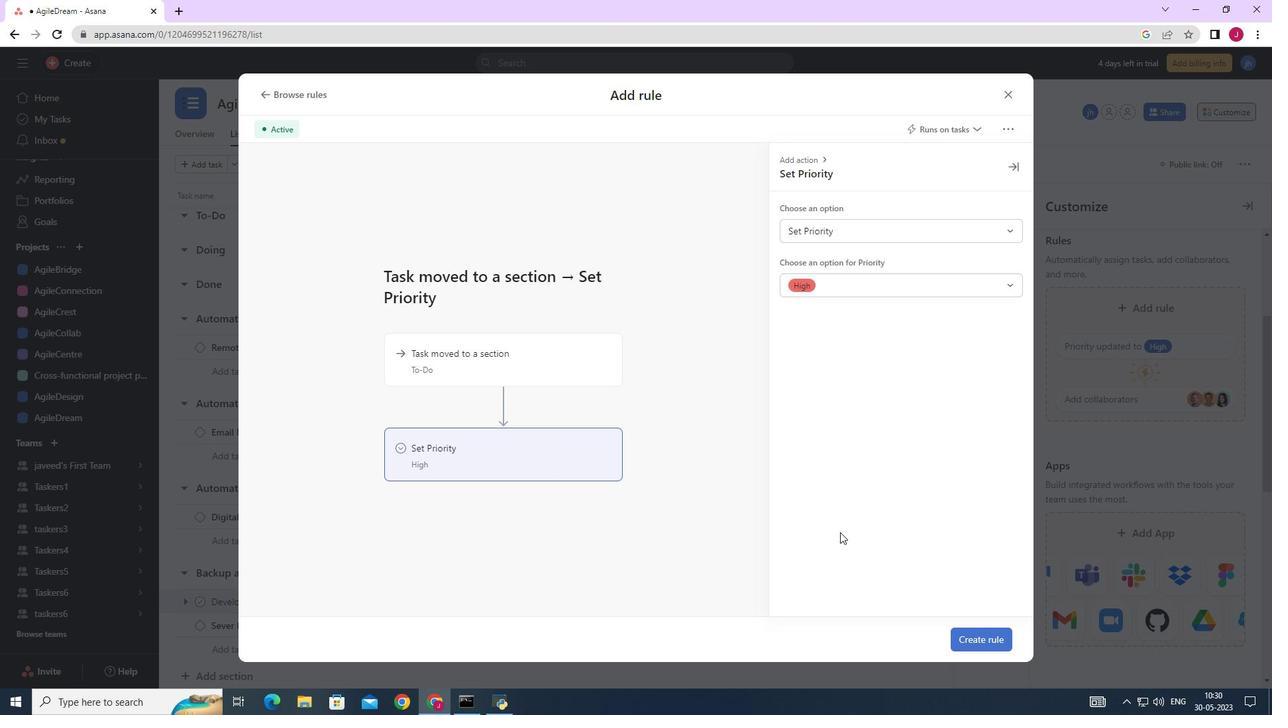 
Action: Mouse scrolled (844, 530) with delta (0, 0)
Screenshot: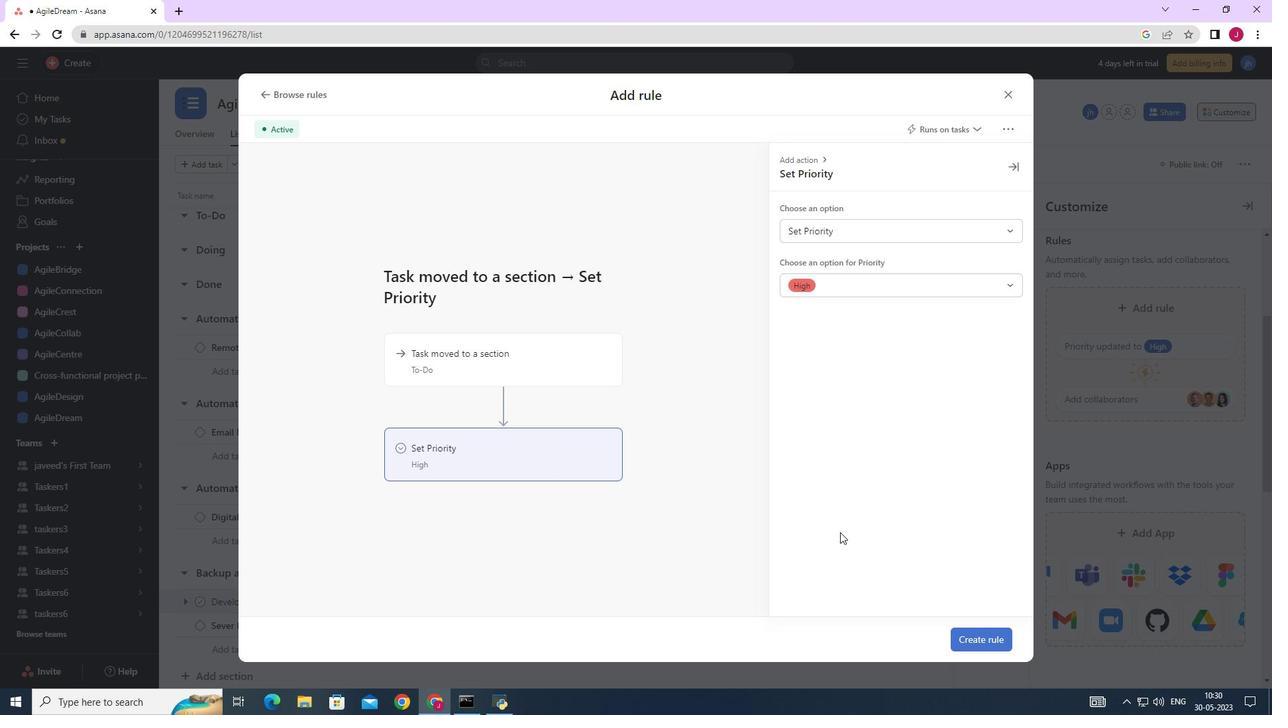
Action: Mouse moved to (844, 530)
Screenshot: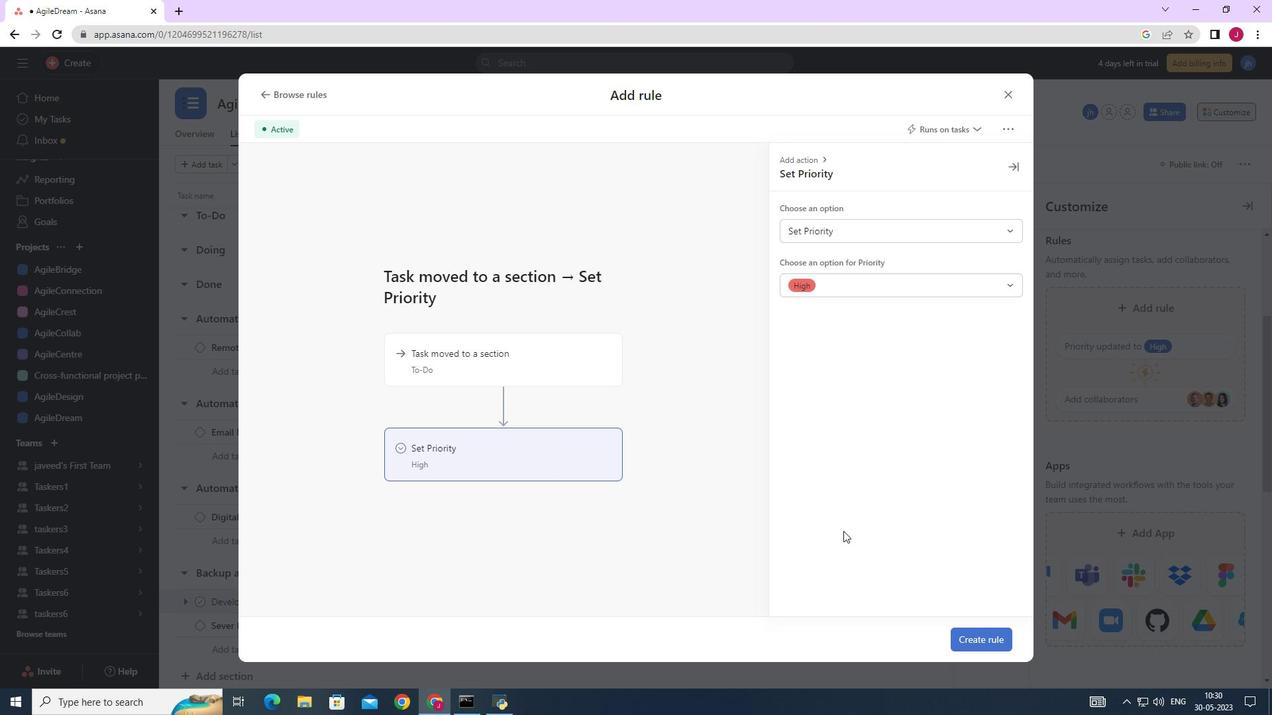 
Action: Mouse scrolled (844, 530) with delta (0, 0)
Screenshot: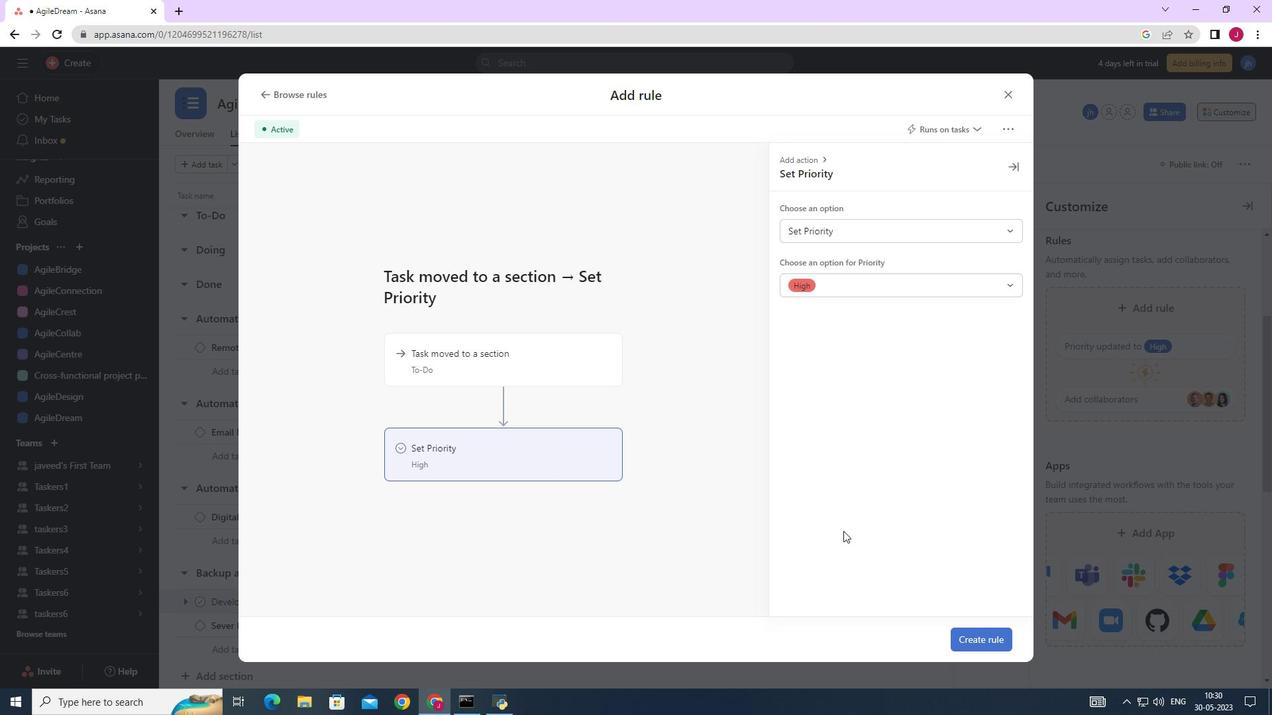 
Action: Mouse moved to (983, 637)
Screenshot: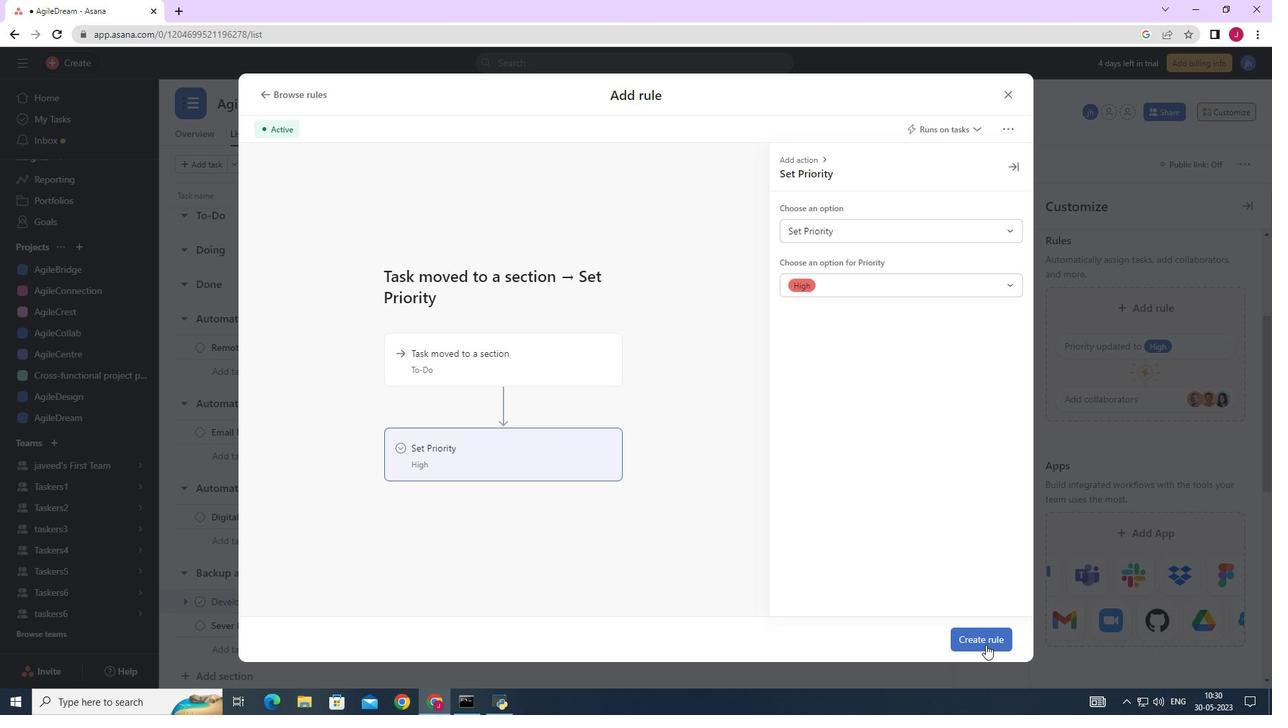 
Action: Mouse pressed left at (983, 637)
Screenshot: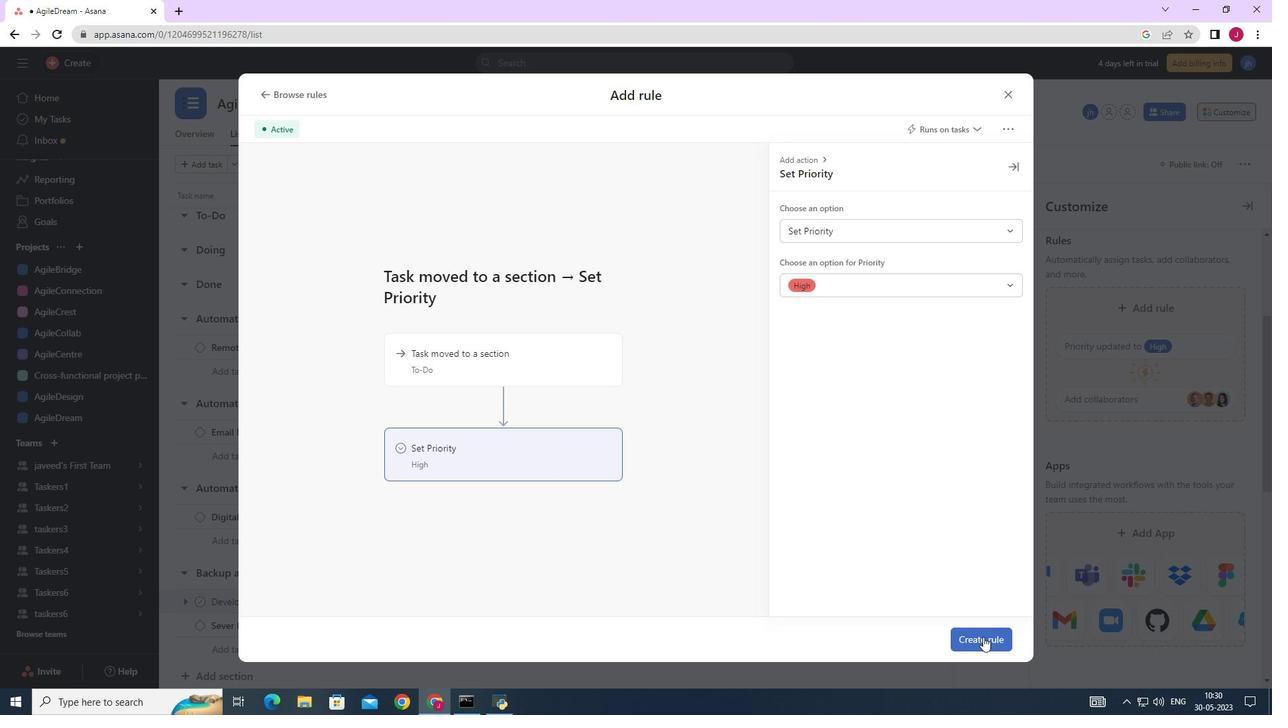 
